 Task: Add Enzymedica Apple Cider Vinegar Gummies to the cart.
Action: Mouse moved to (330, 156)
Screenshot: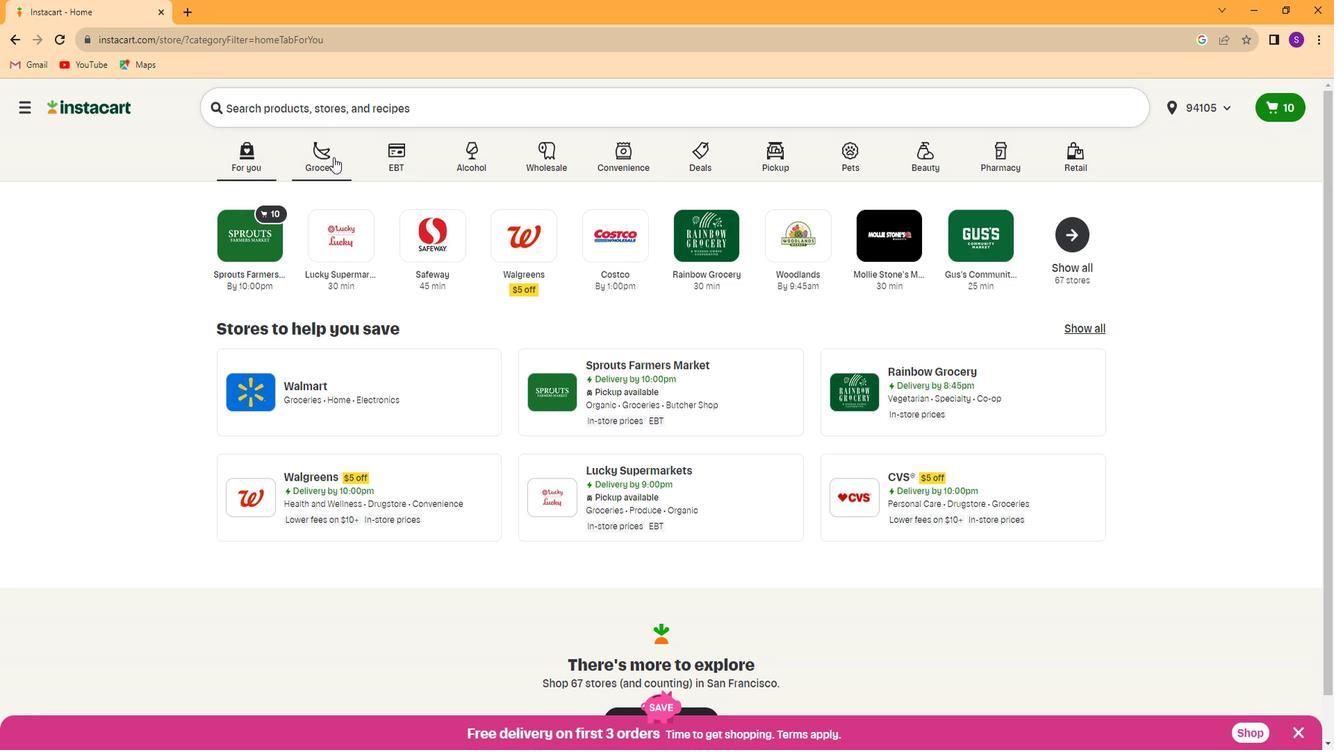 
Action: Mouse pressed left at (330, 156)
Screenshot: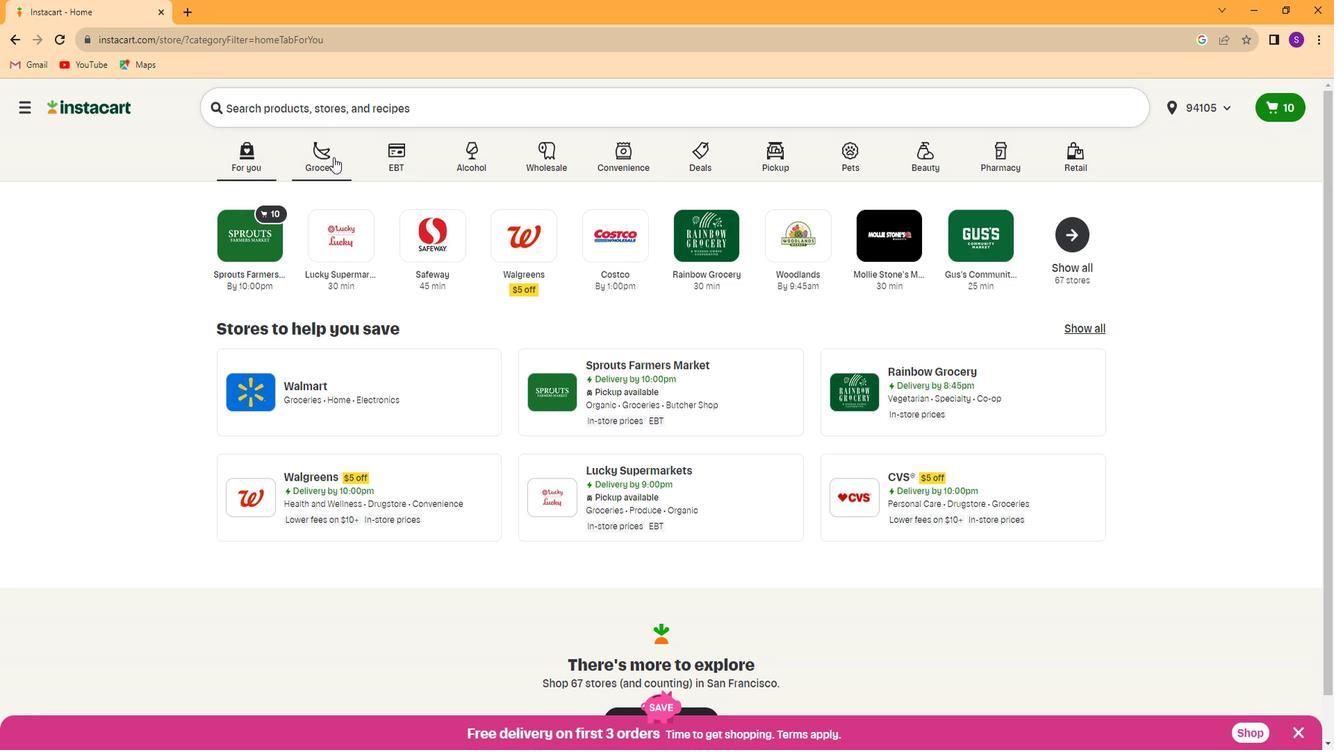 
Action: Mouse moved to (1050, 244)
Screenshot: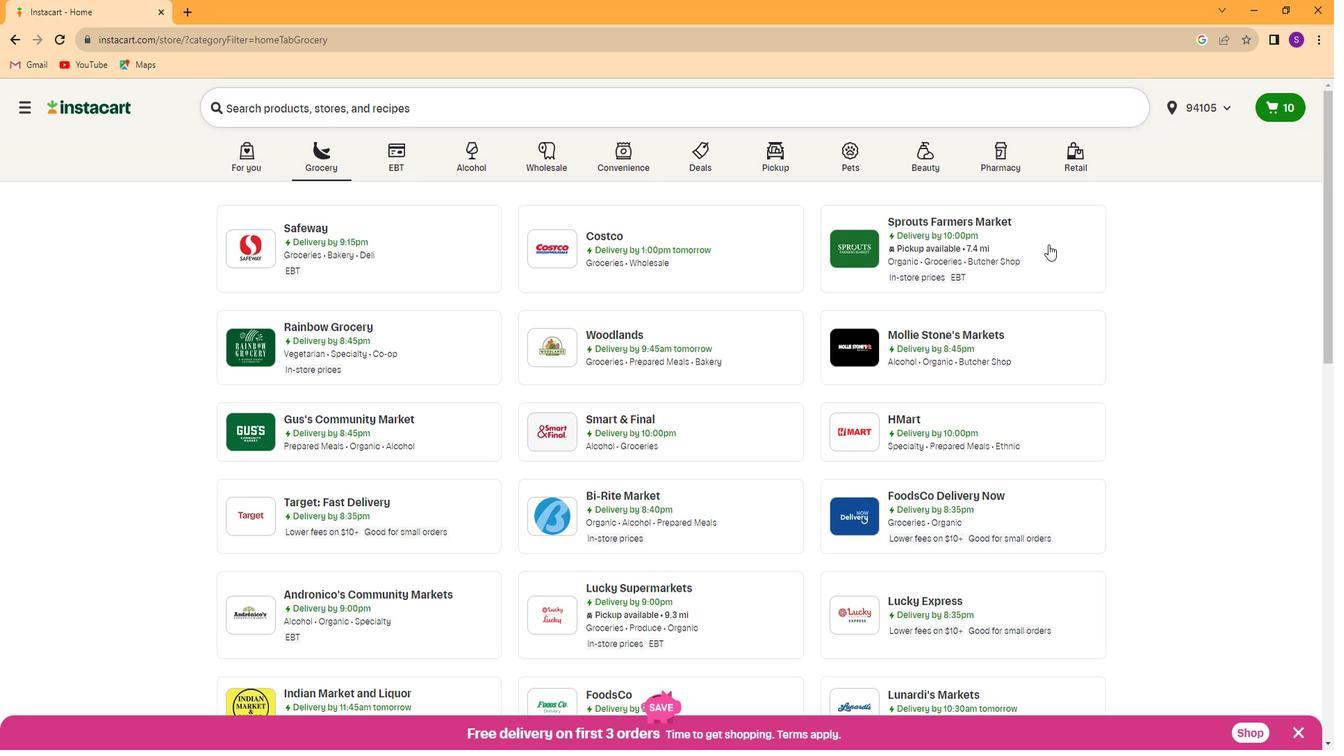 
Action: Mouse pressed left at (1050, 244)
Screenshot: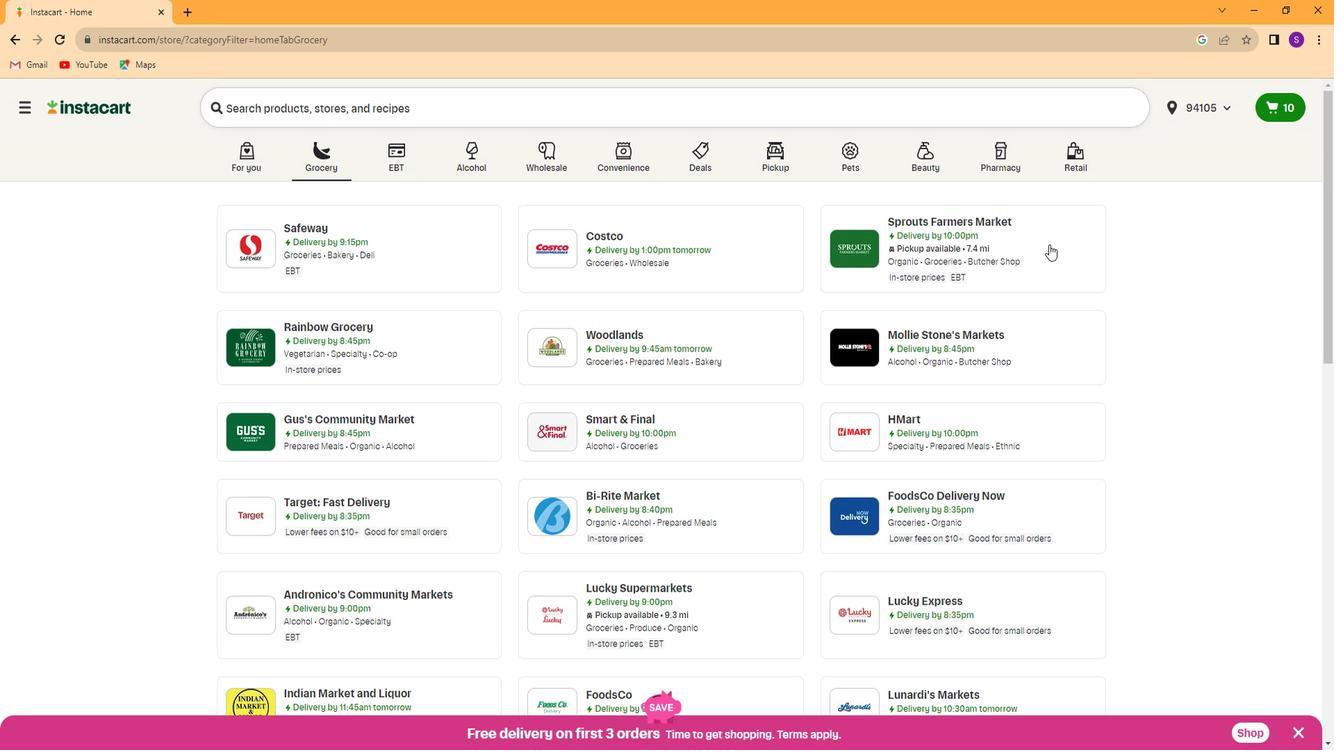 
Action: Mouse moved to (96, 499)
Screenshot: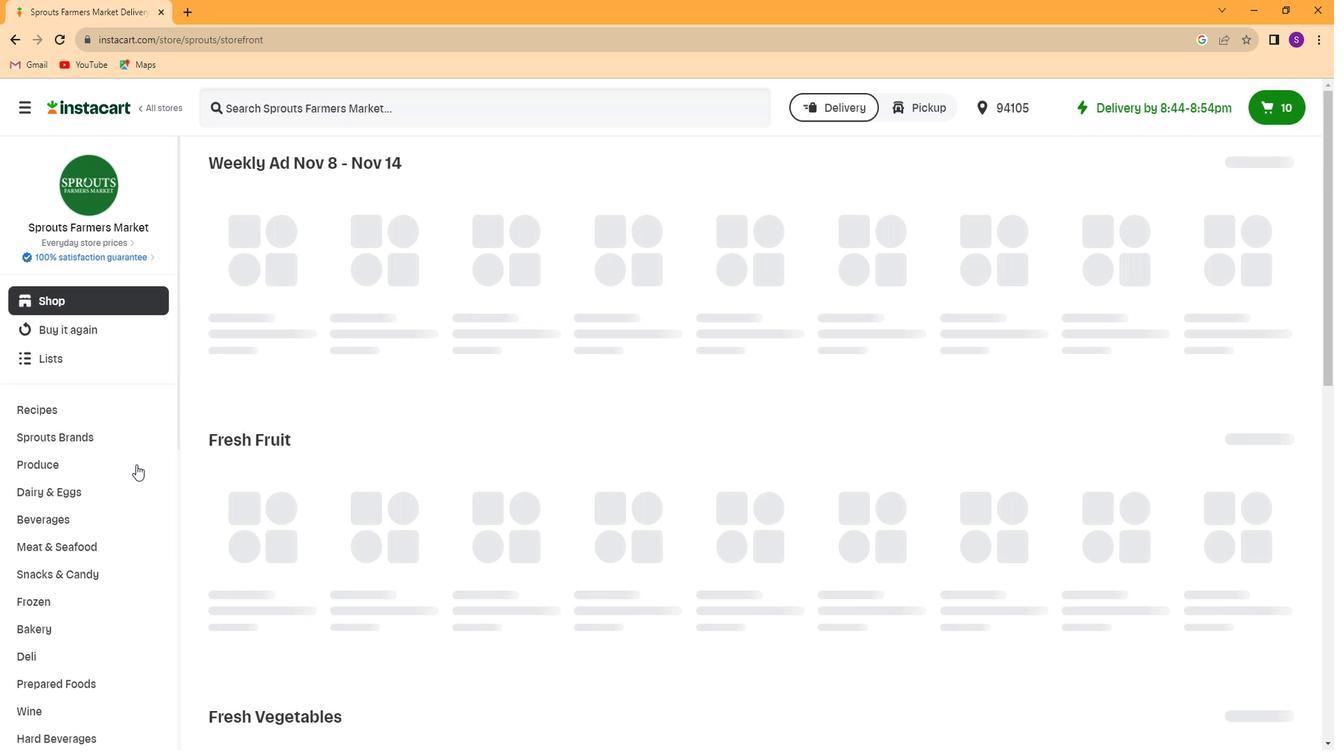 
Action: Mouse scrolled (96, 499) with delta (0, 0)
Screenshot: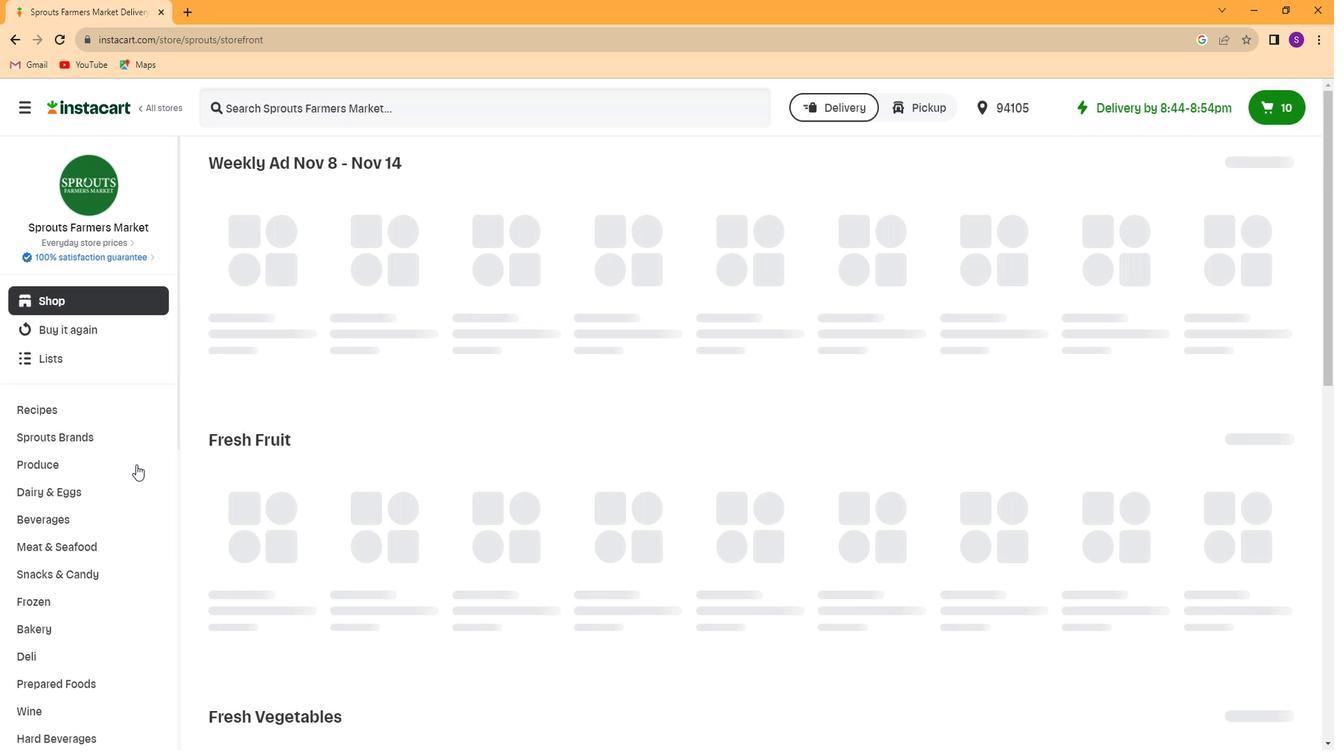 
Action: Mouse moved to (87, 506)
Screenshot: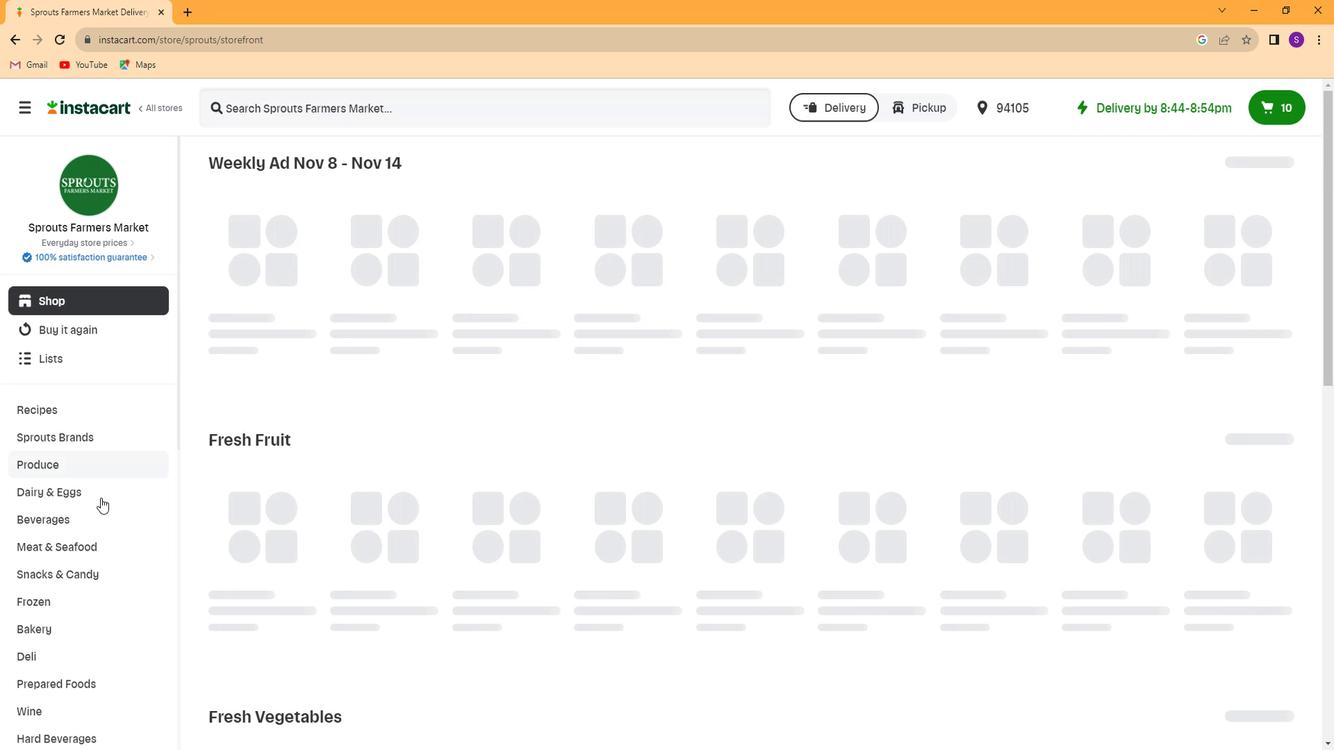 
Action: Mouse scrolled (87, 505) with delta (0, 0)
Screenshot: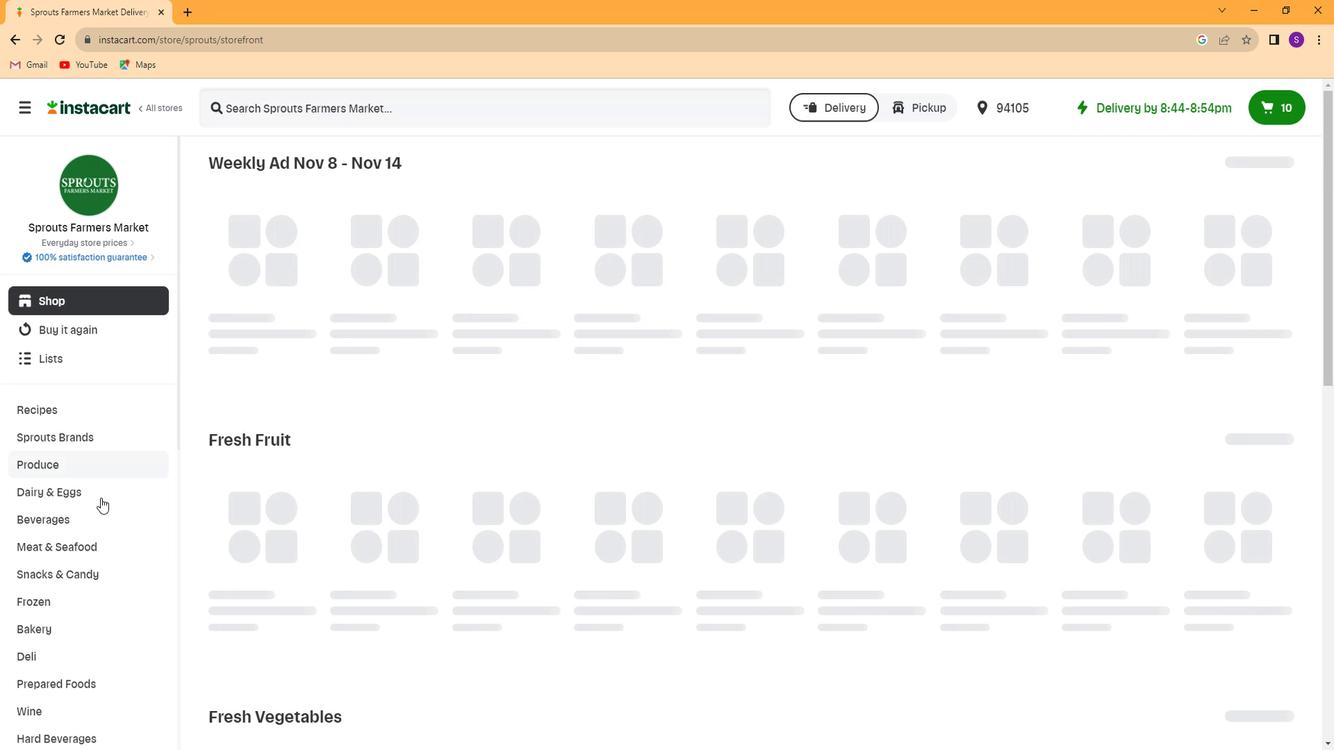 
Action: Mouse moved to (80, 514)
Screenshot: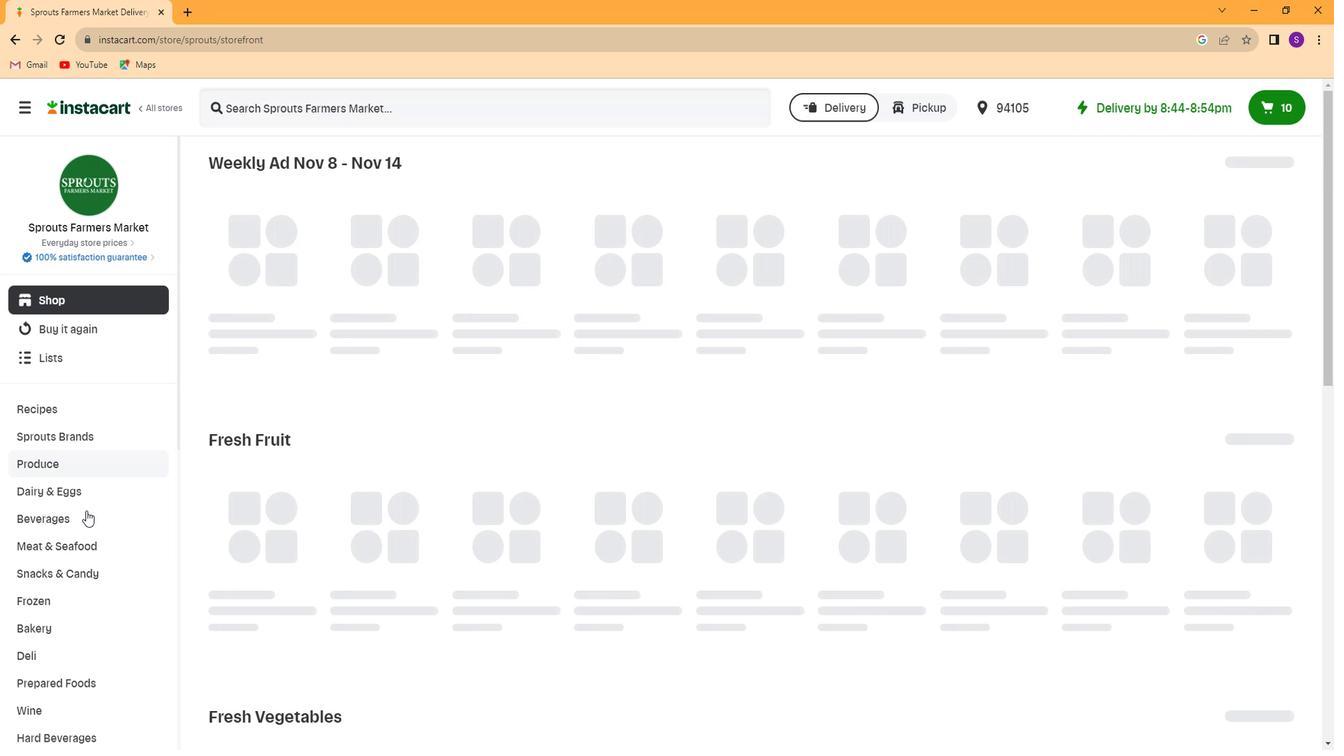 
Action: Mouse scrolled (80, 513) with delta (0, 0)
Screenshot: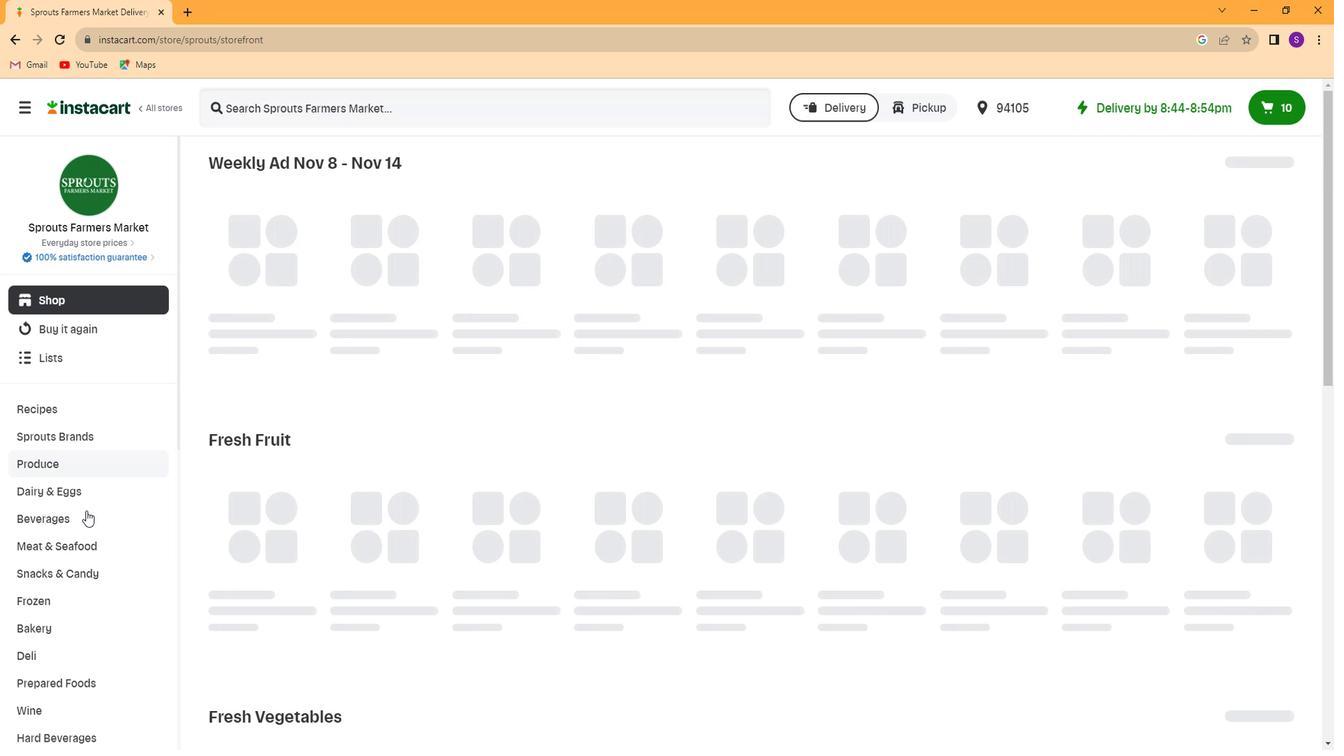 
Action: Mouse moved to (80, 515)
Screenshot: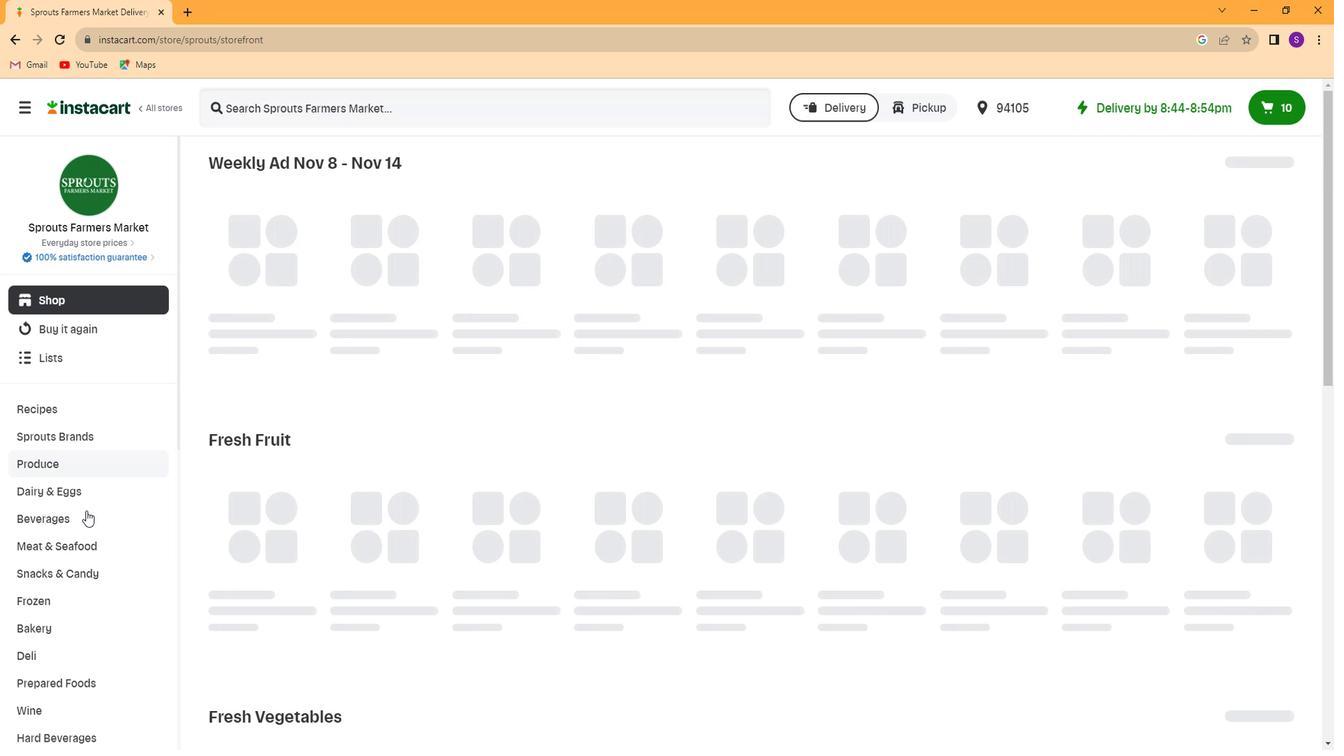 
Action: Mouse scrolled (80, 514) with delta (0, 0)
Screenshot: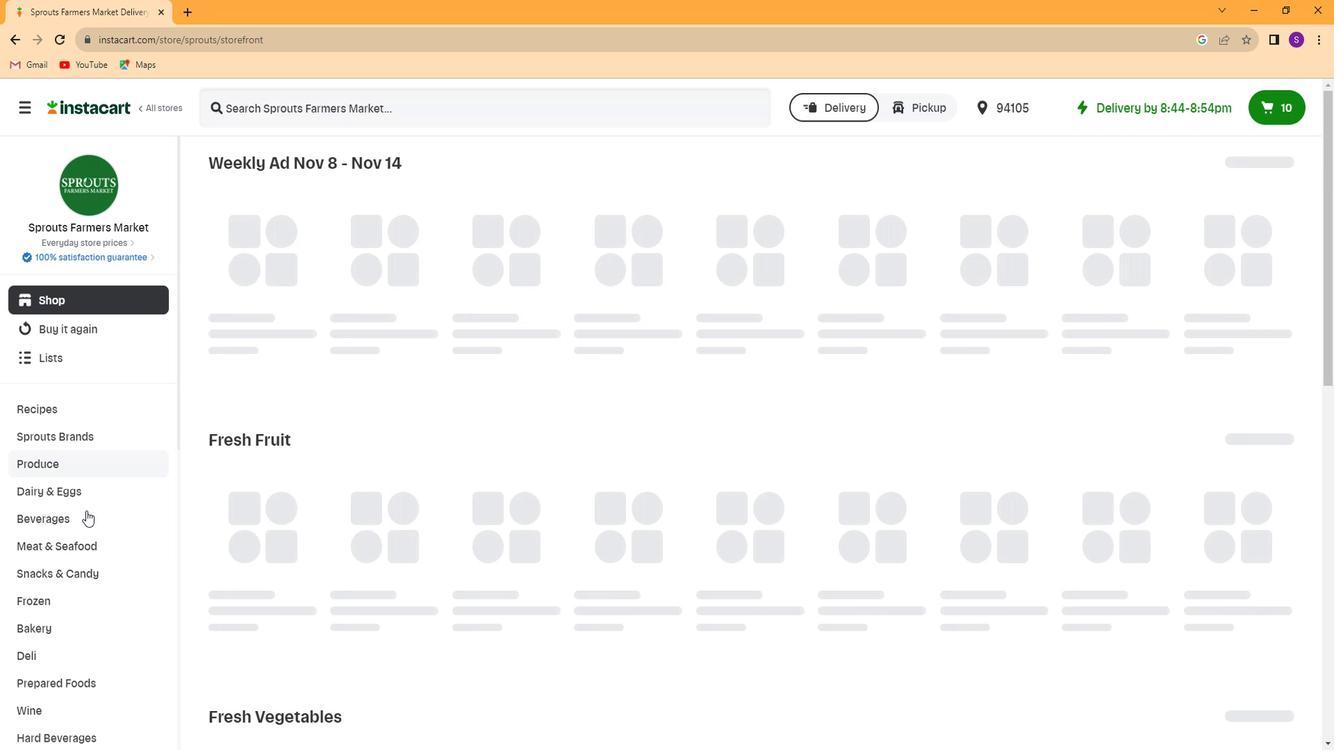 
Action: Mouse scrolled (80, 514) with delta (0, 0)
Screenshot: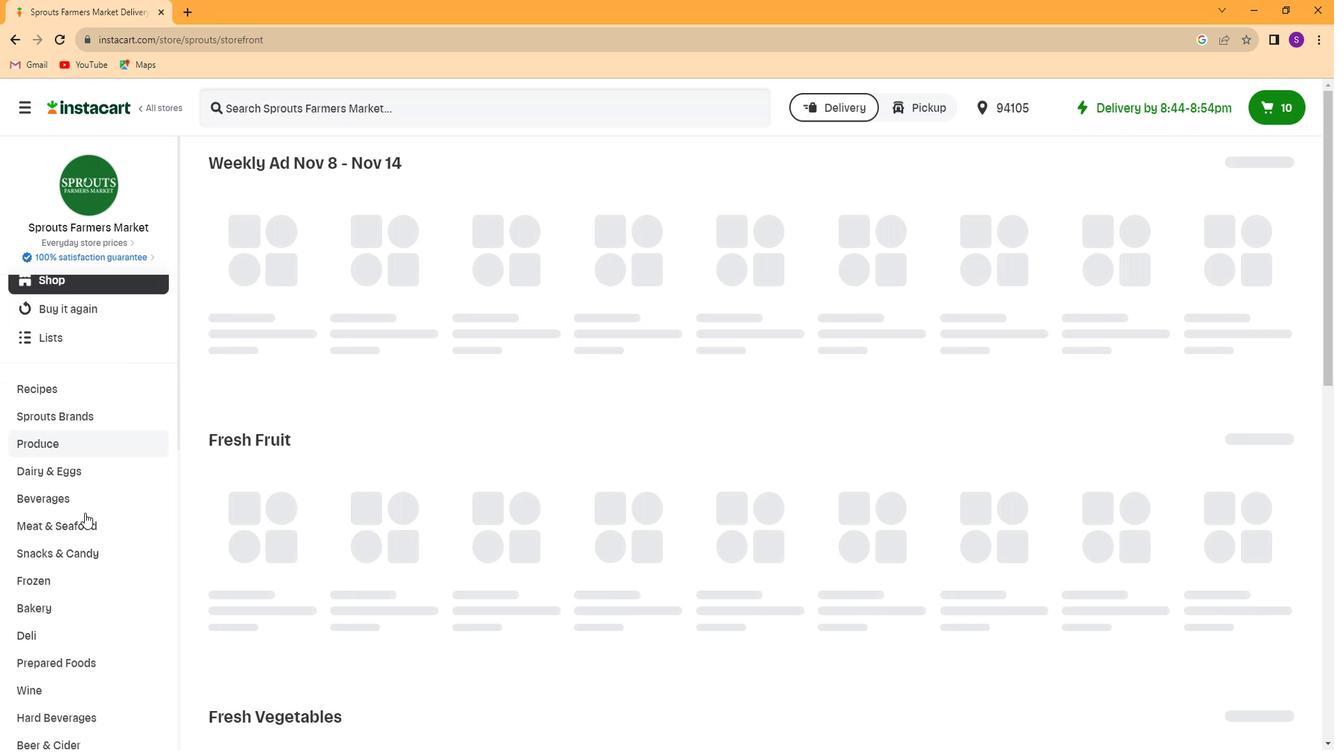
Action: Mouse scrolled (80, 514) with delta (0, 0)
Screenshot: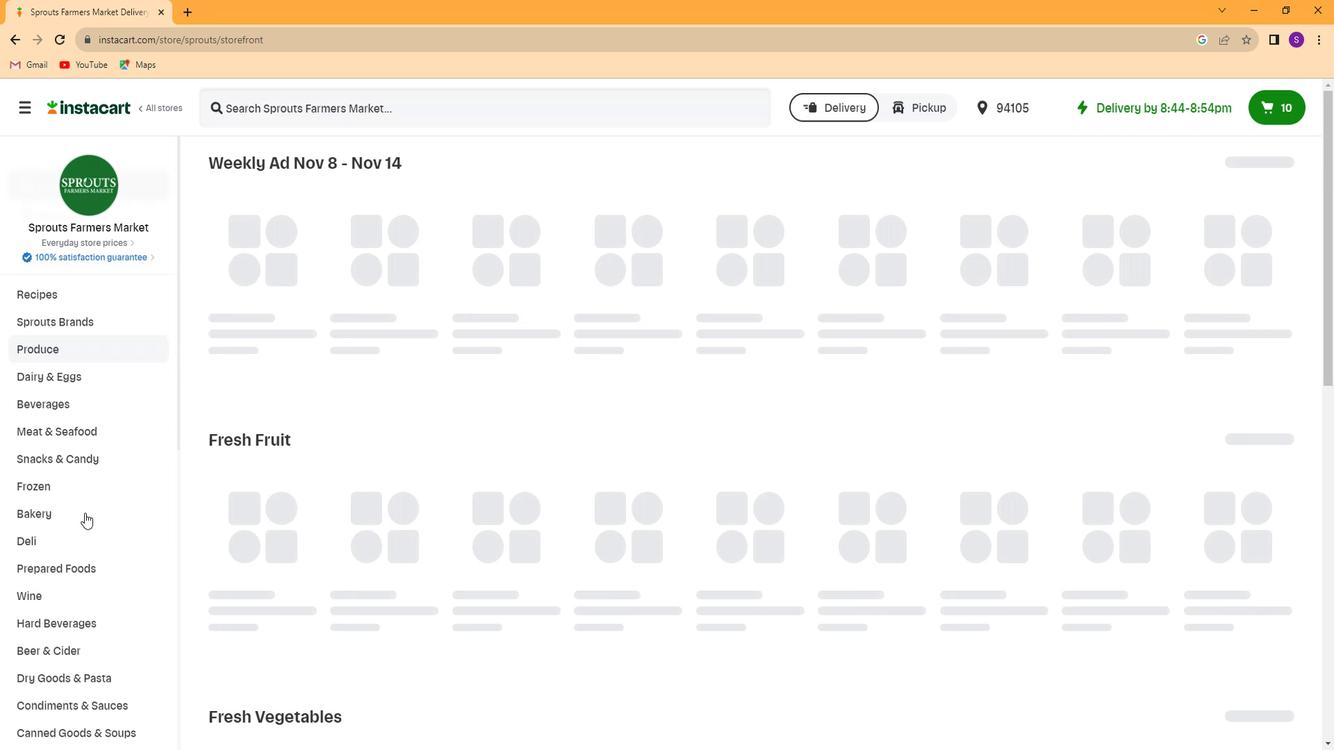 
Action: Mouse scrolled (80, 514) with delta (0, 0)
Screenshot: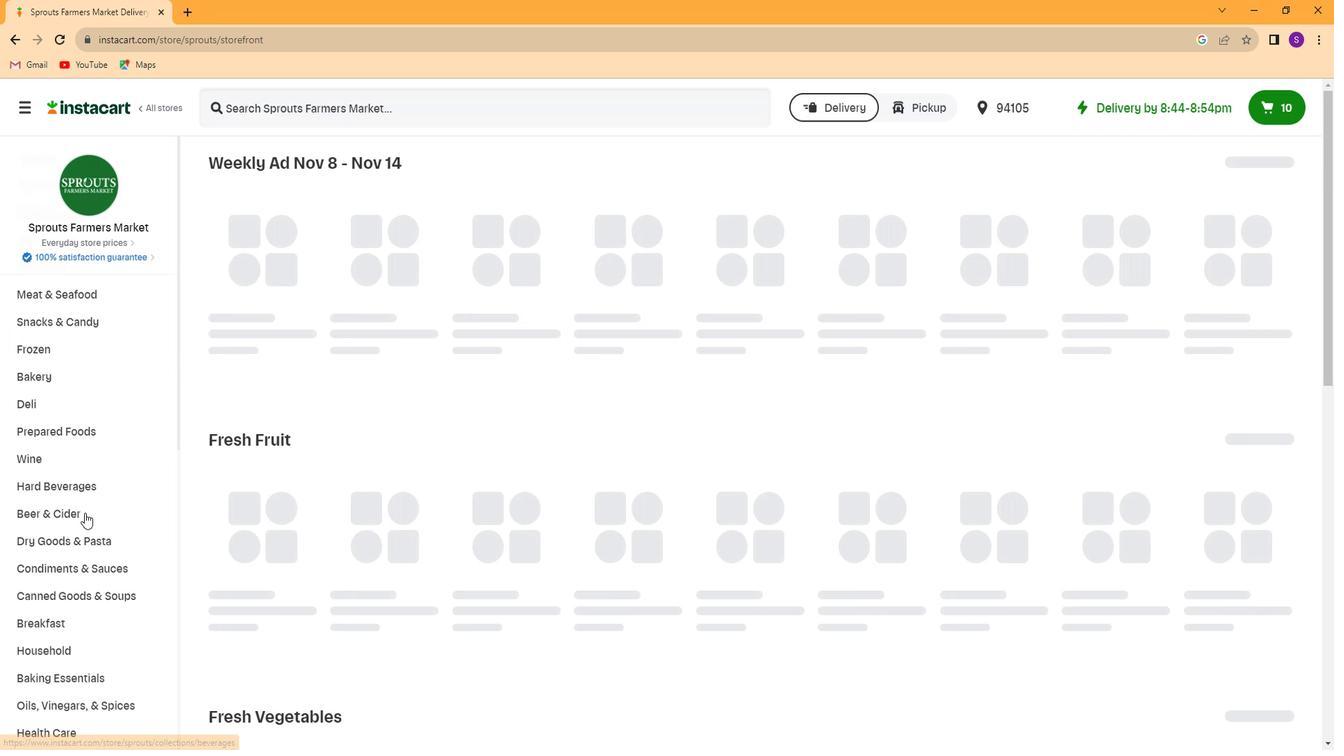 
Action: Mouse moved to (79, 519)
Screenshot: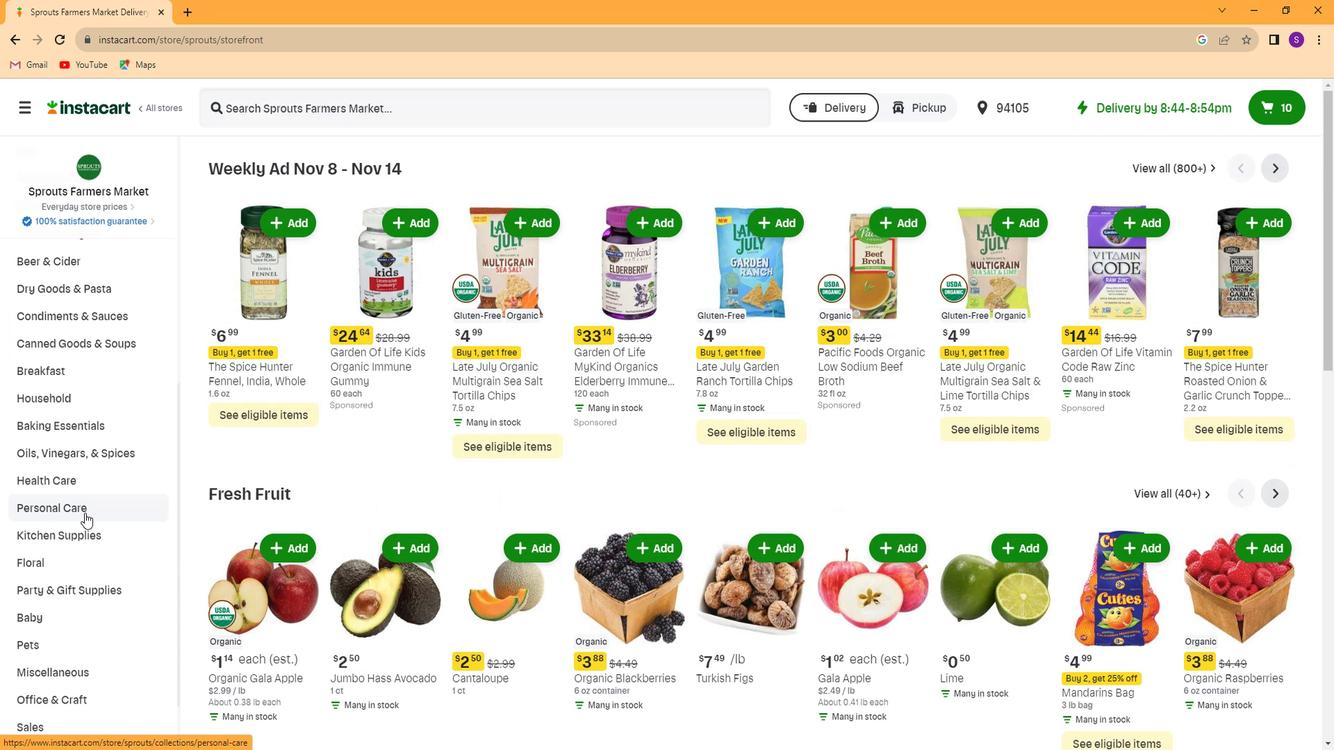 
Action: Mouse scrolled (79, 519) with delta (0, 0)
Screenshot: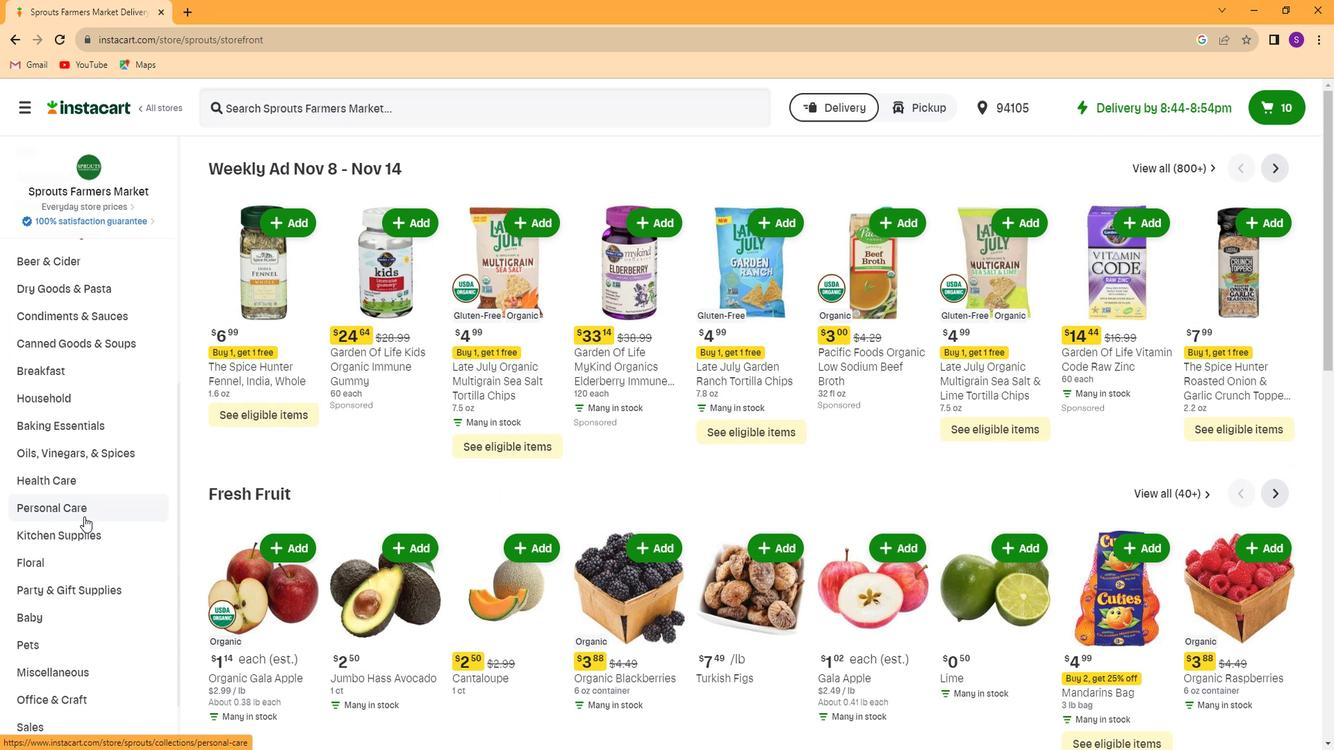 
Action: Mouse scrolled (79, 519) with delta (0, 0)
Screenshot: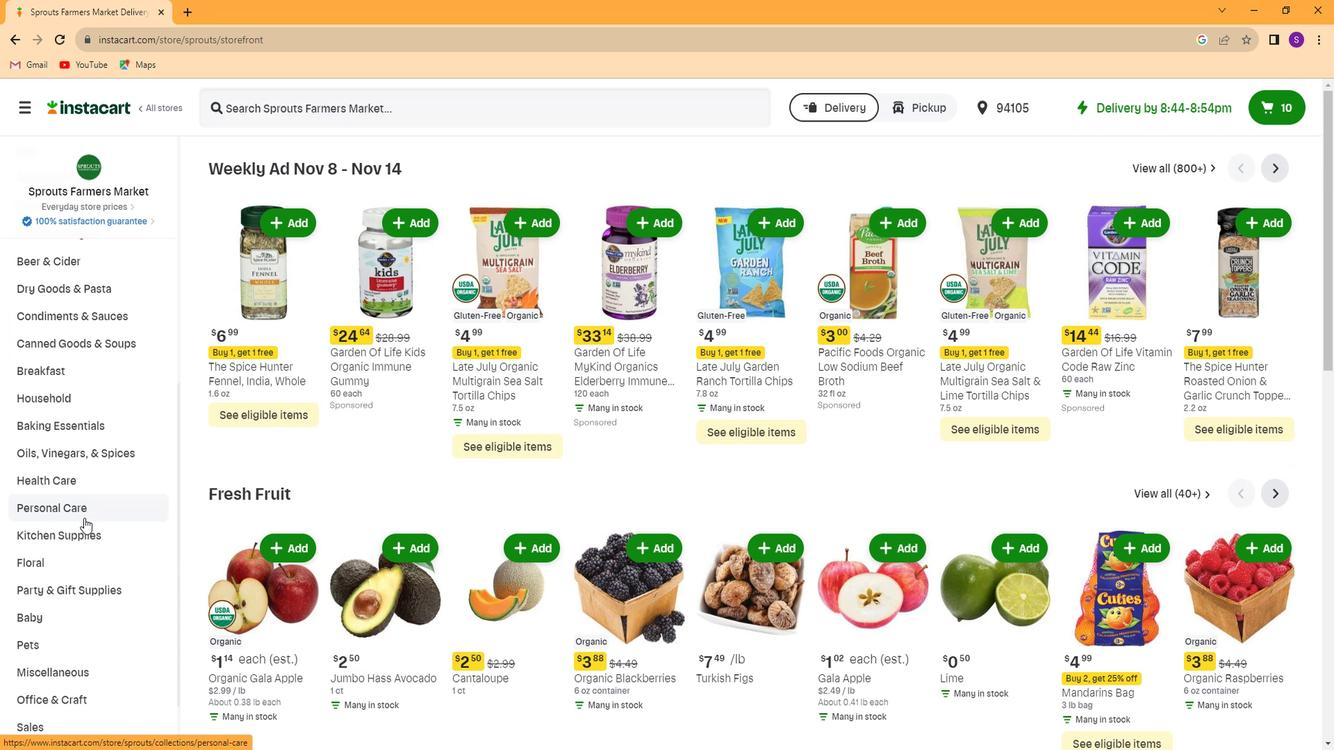 
Action: Mouse scrolled (79, 519) with delta (0, 0)
Screenshot: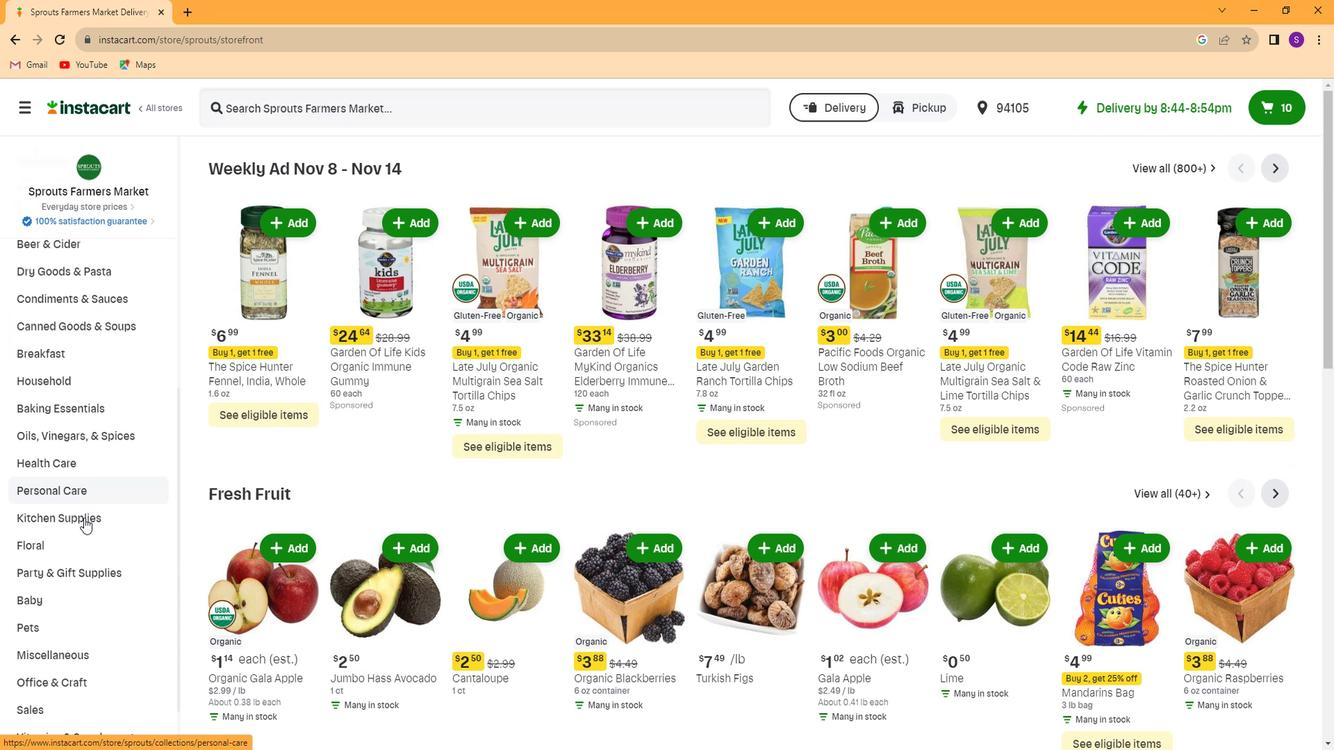 
Action: Mouse scrolled (79, 519) with delta (0, 0)
Screenshot: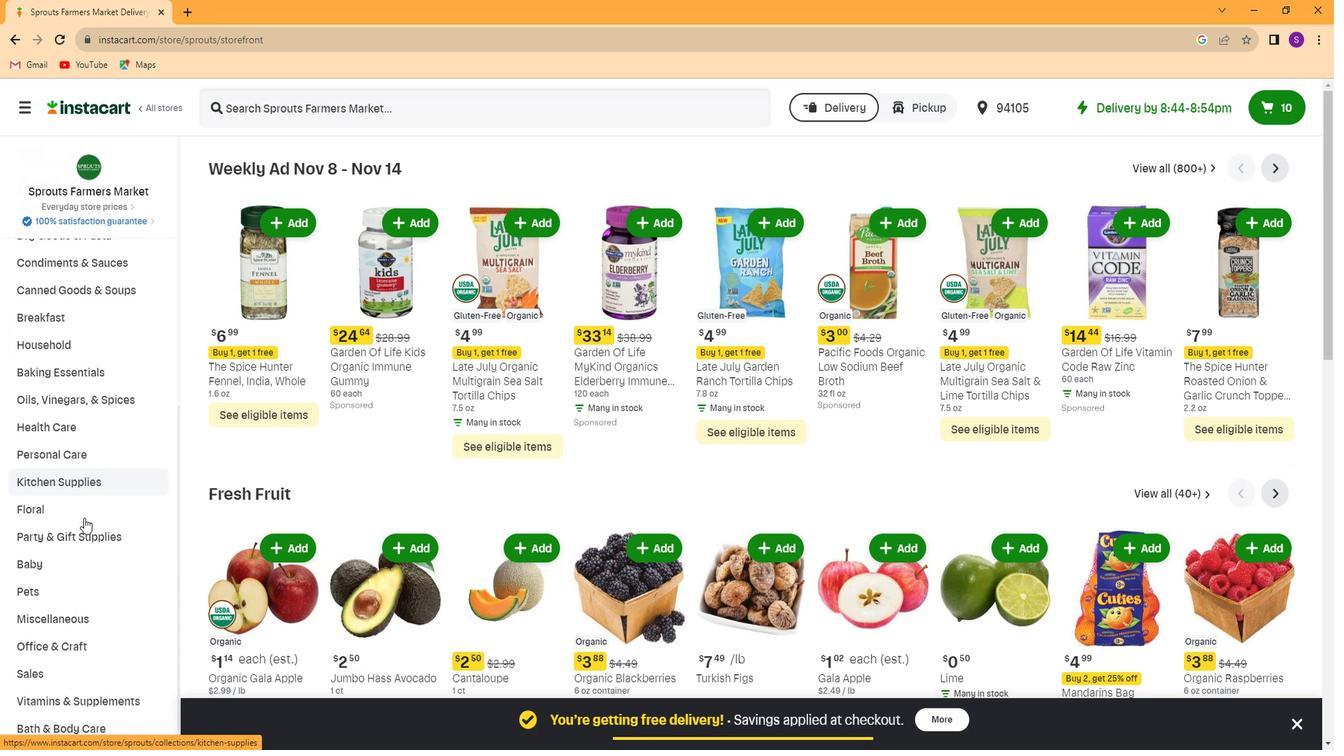 
Action: Mouse moved to (98, 672)
Screenshot: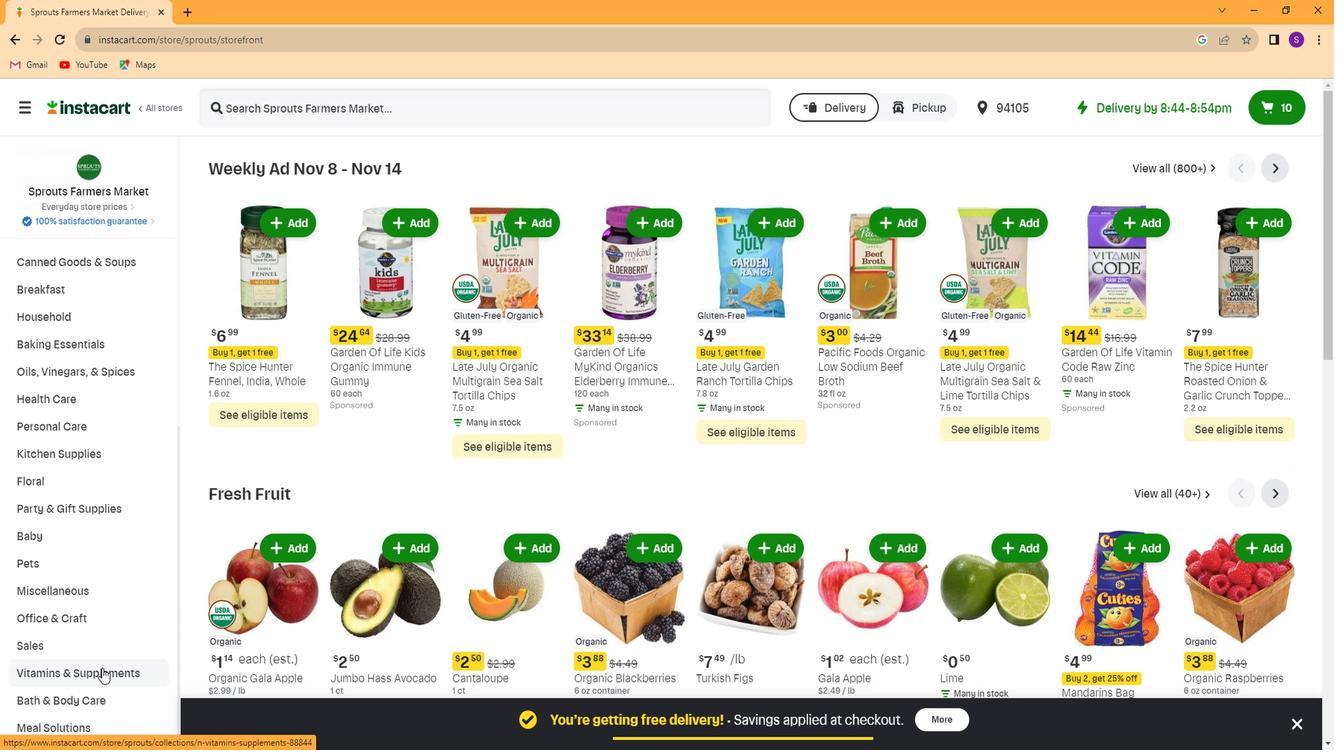 
Action: Mouse pressed left at (98, 672)
Screenshot: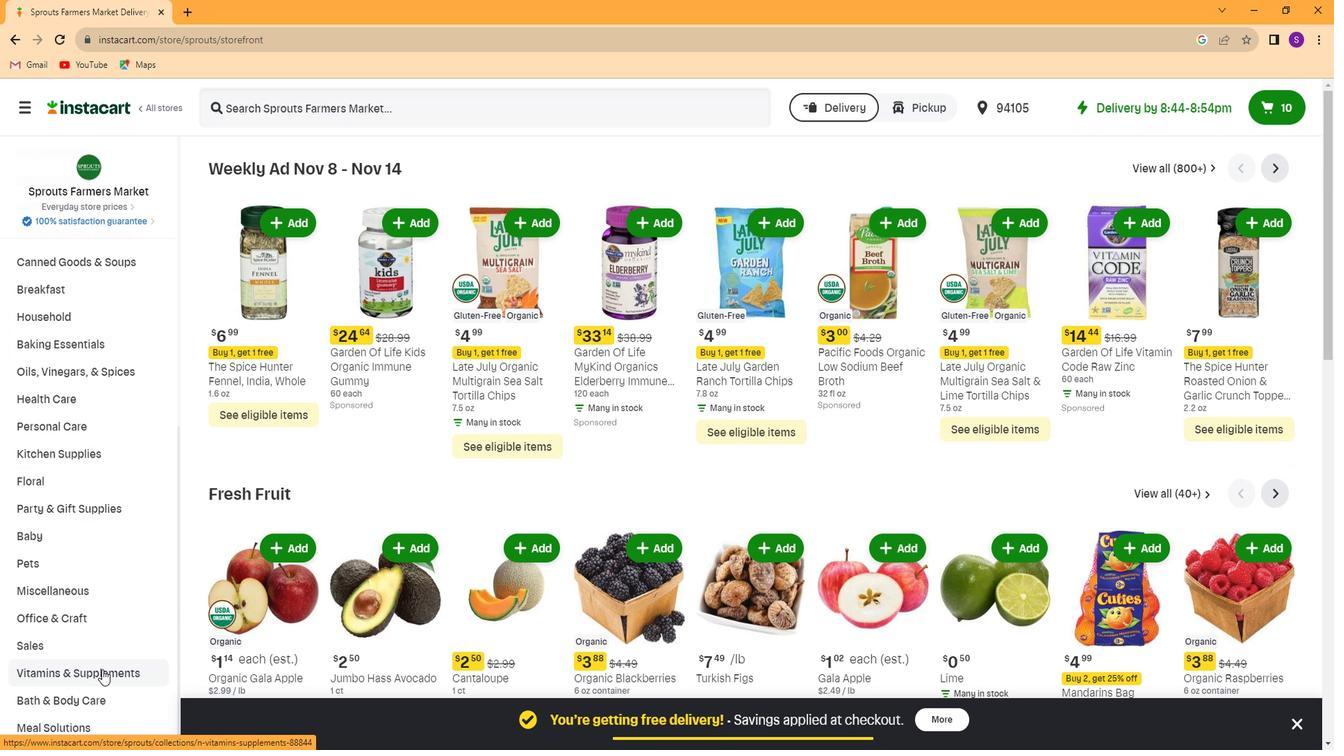 
Action: Mouse moved to (86, 633)
Screenshot: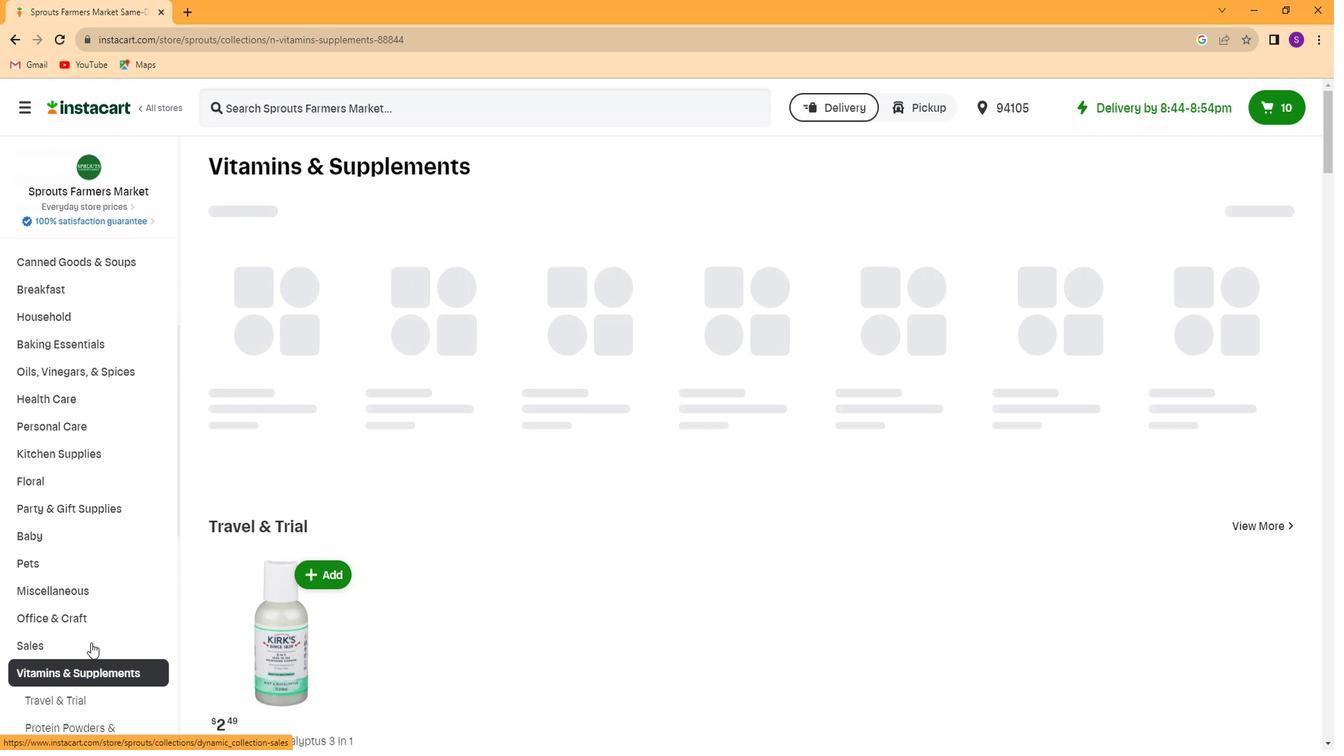 
Action: Mouse scrolled (86, 632) with delta (0, 0)
Screenshot: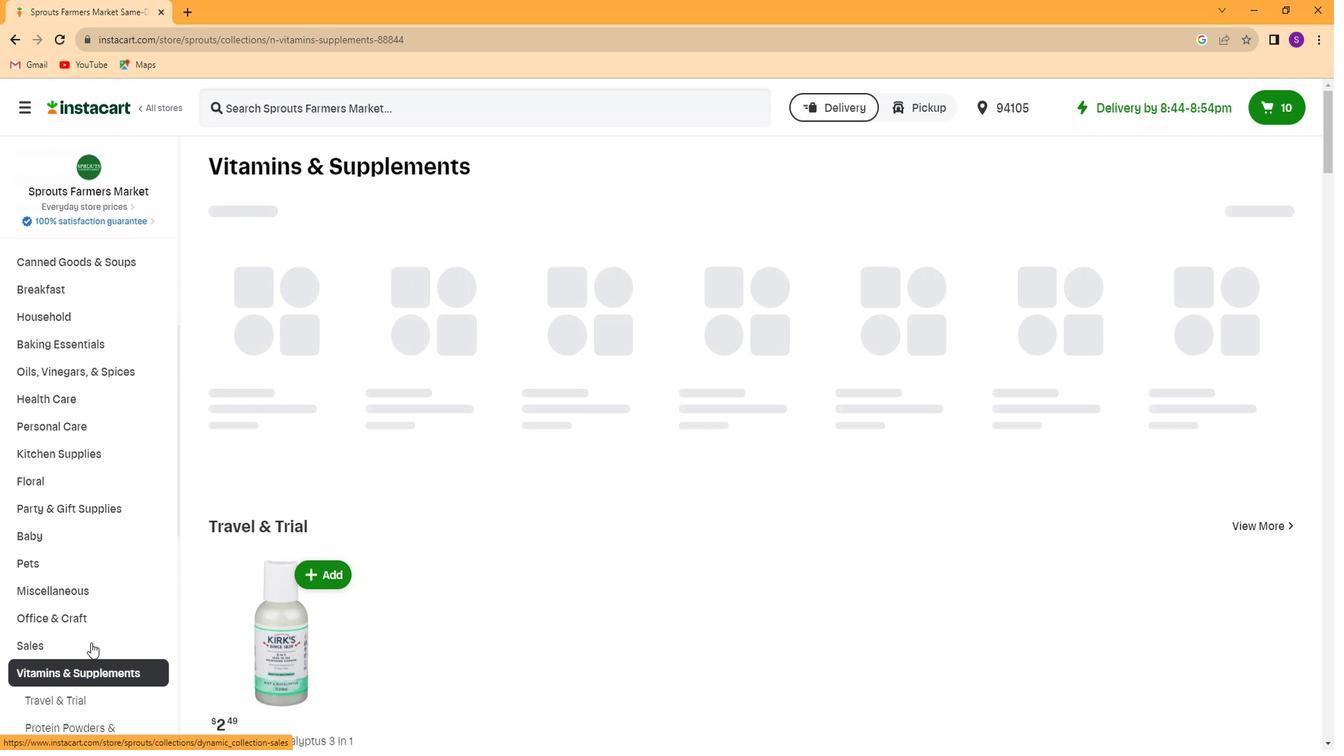 
Action: Mouse moved to (84, 618)
Screenshot: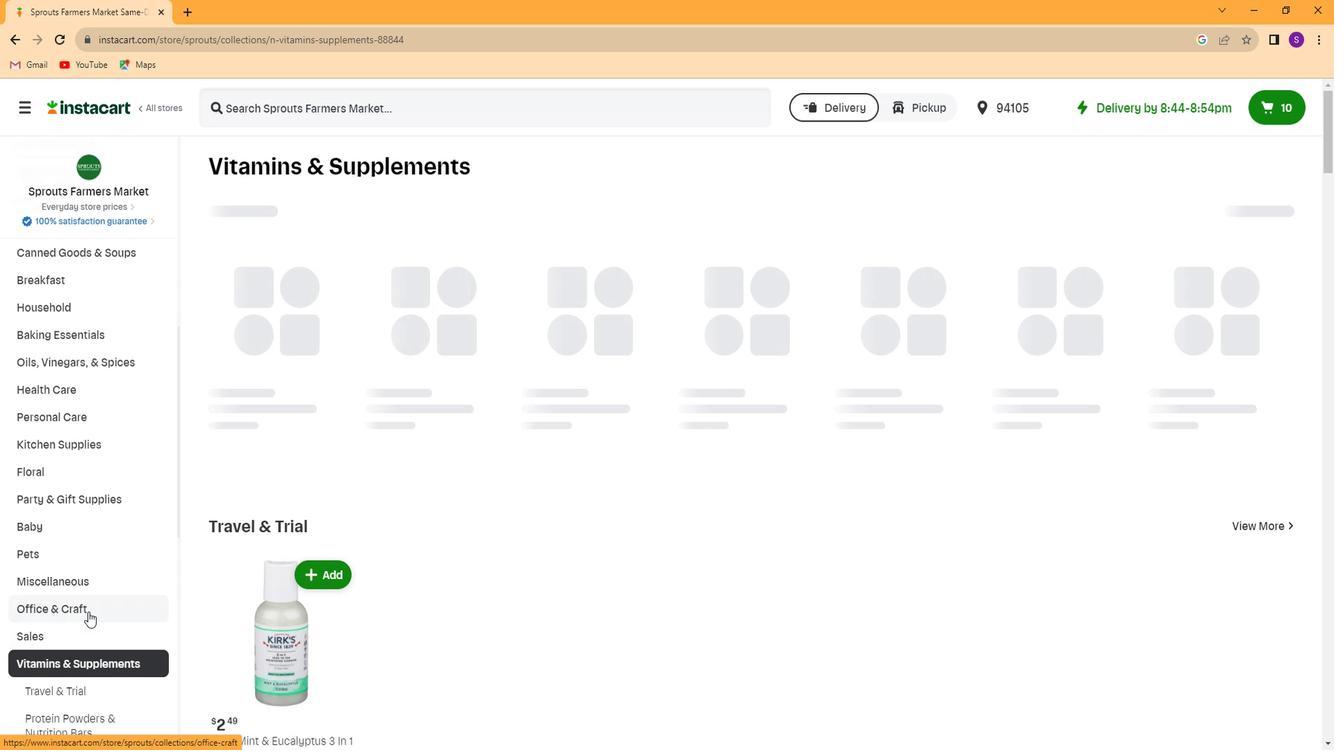 
Action: Mouse scrolled (84, 617) with delta (0, 0)
Screenshot: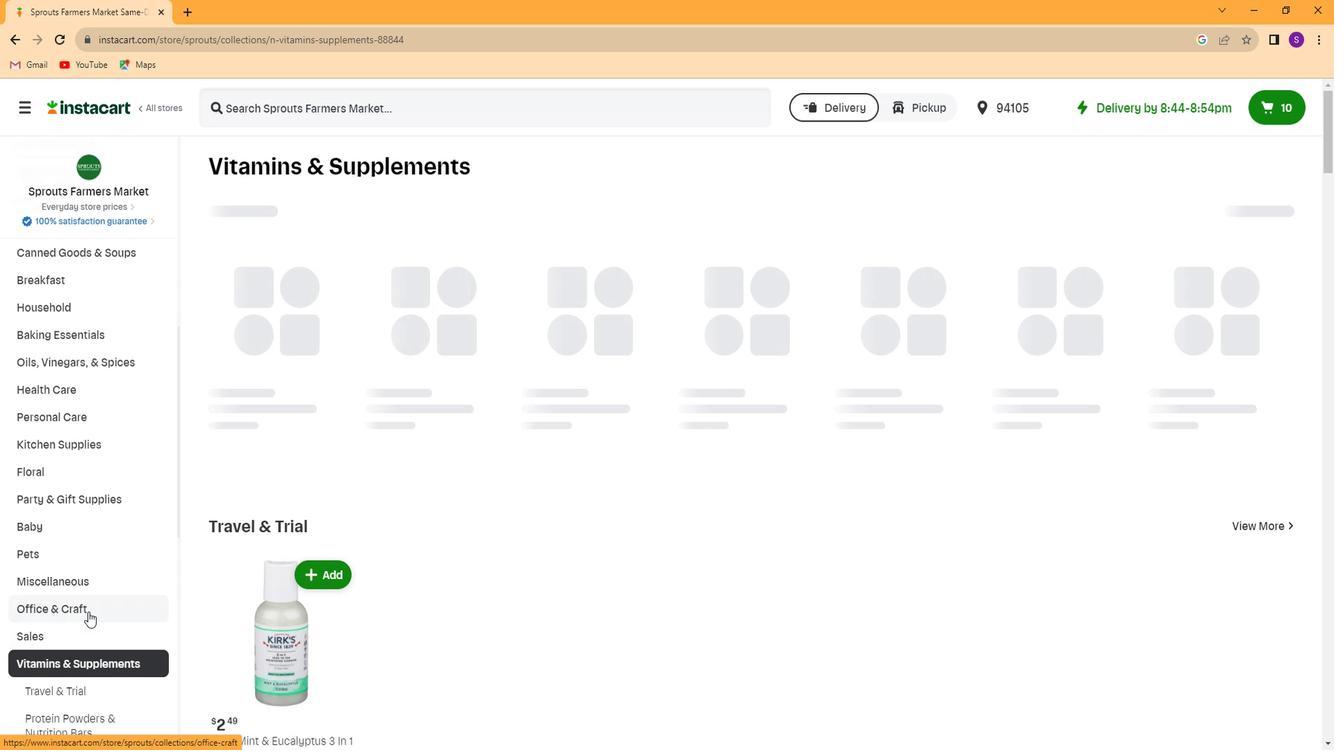 
Action: Mouse moved to (84, 606)
Screenshot: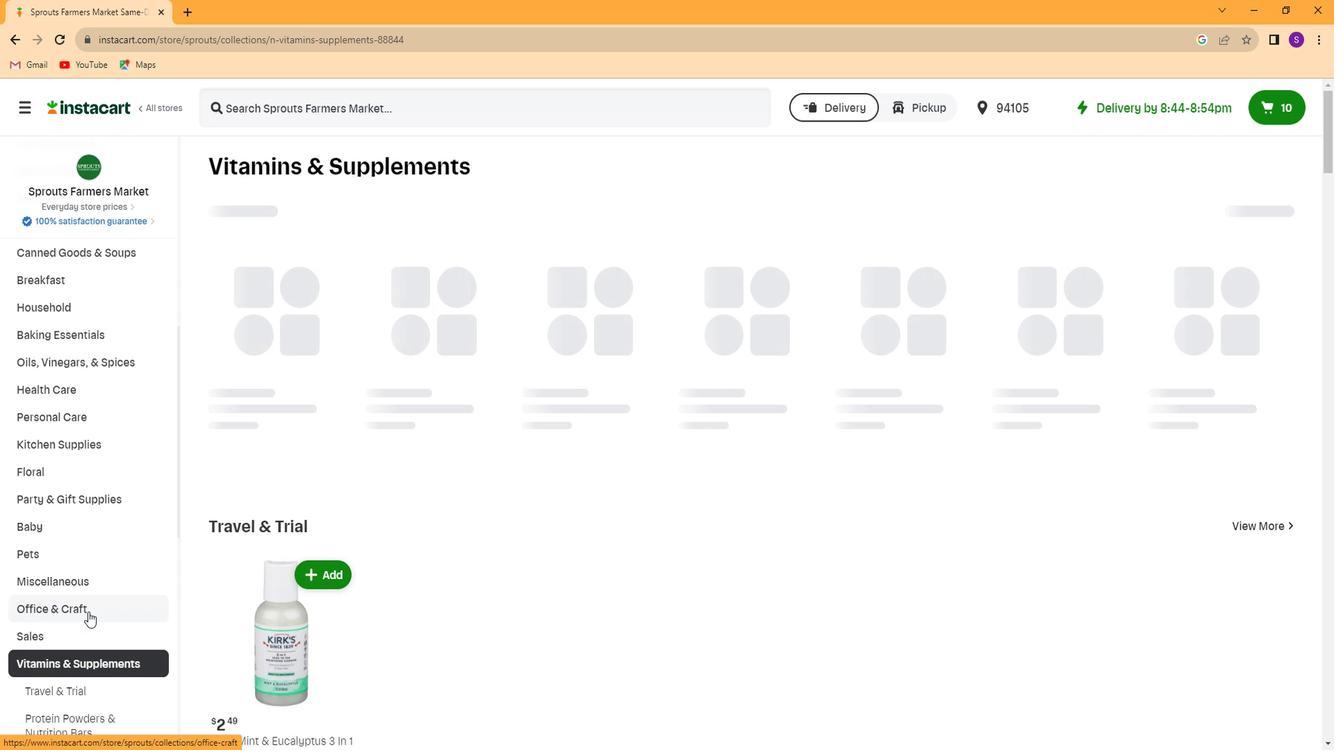 
Action: Mouse scrolled (84, 605) with delta (0, 0)
Screenshot: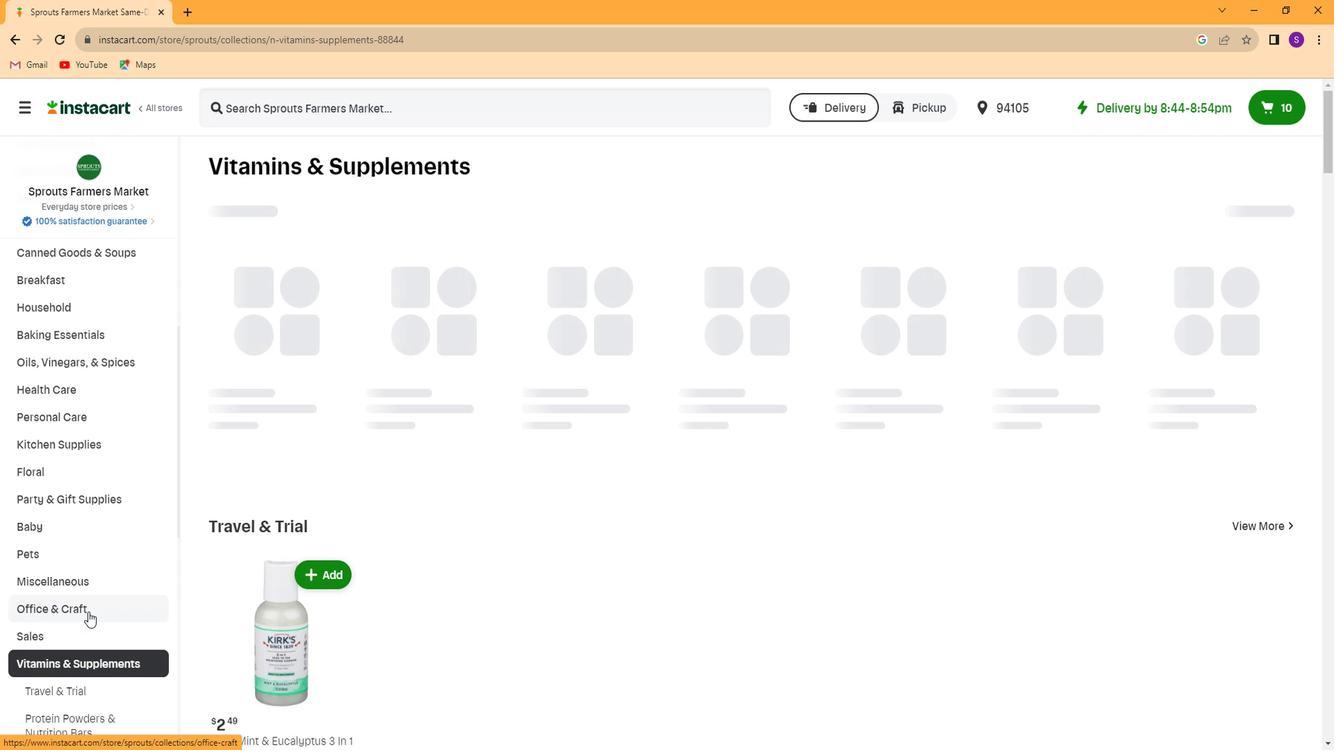 
Action: Mouse moved to (84, 603)
Screenshot: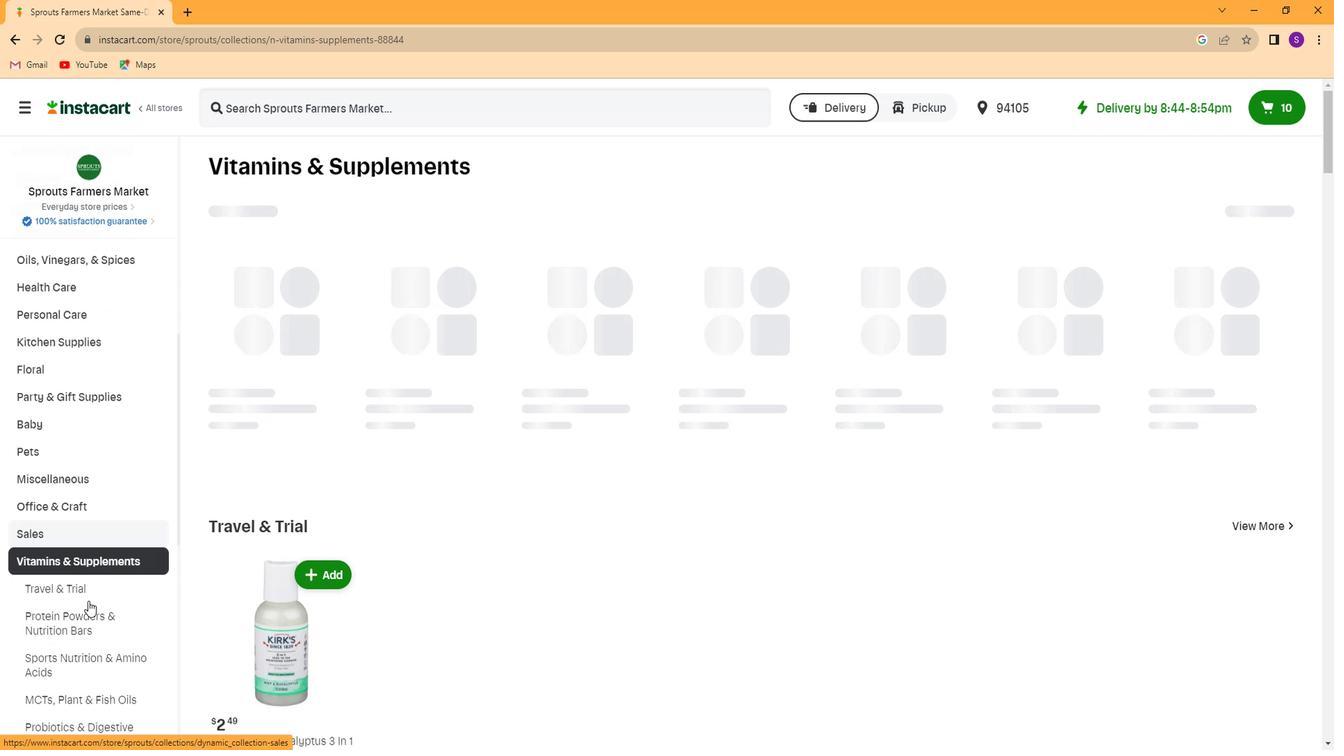 
Action: Mouse scrolled (84, 602) with delta (0, 0)
Screenshot: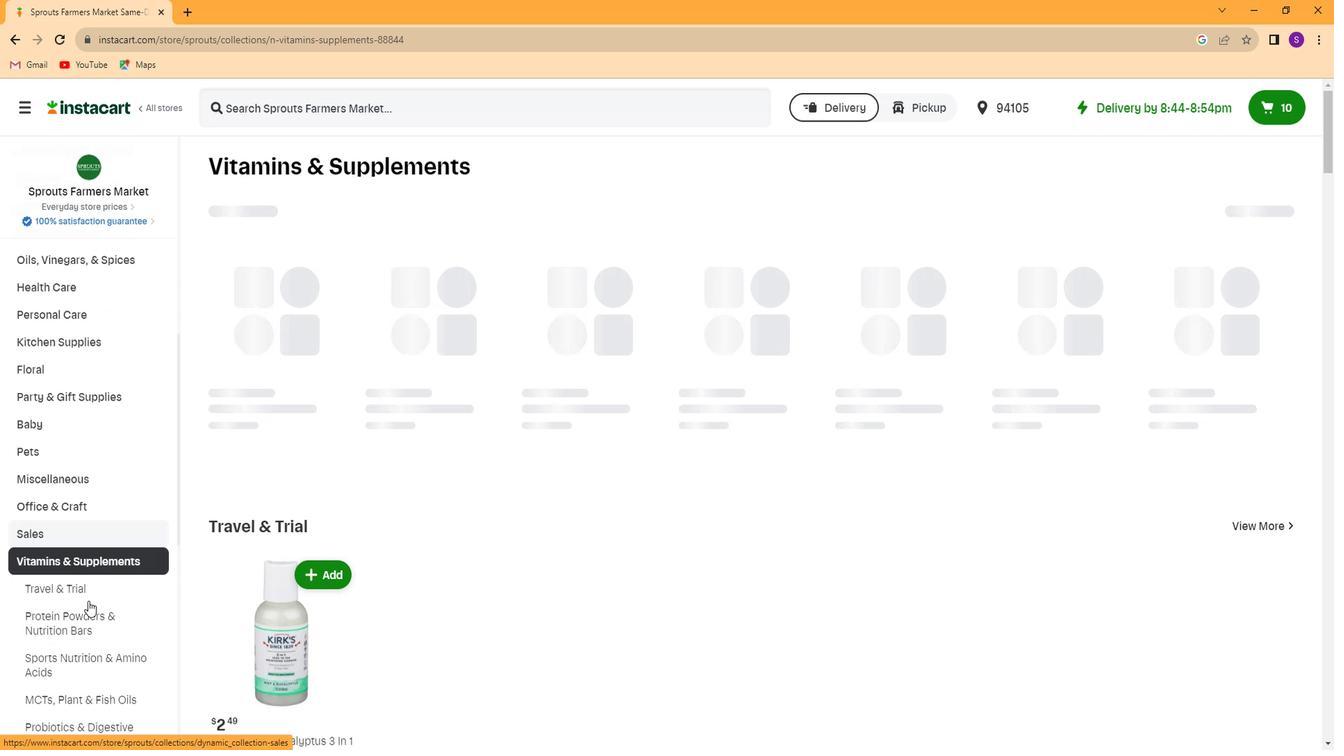 
Action: Mouse moved to (84, 599)
Screenshot: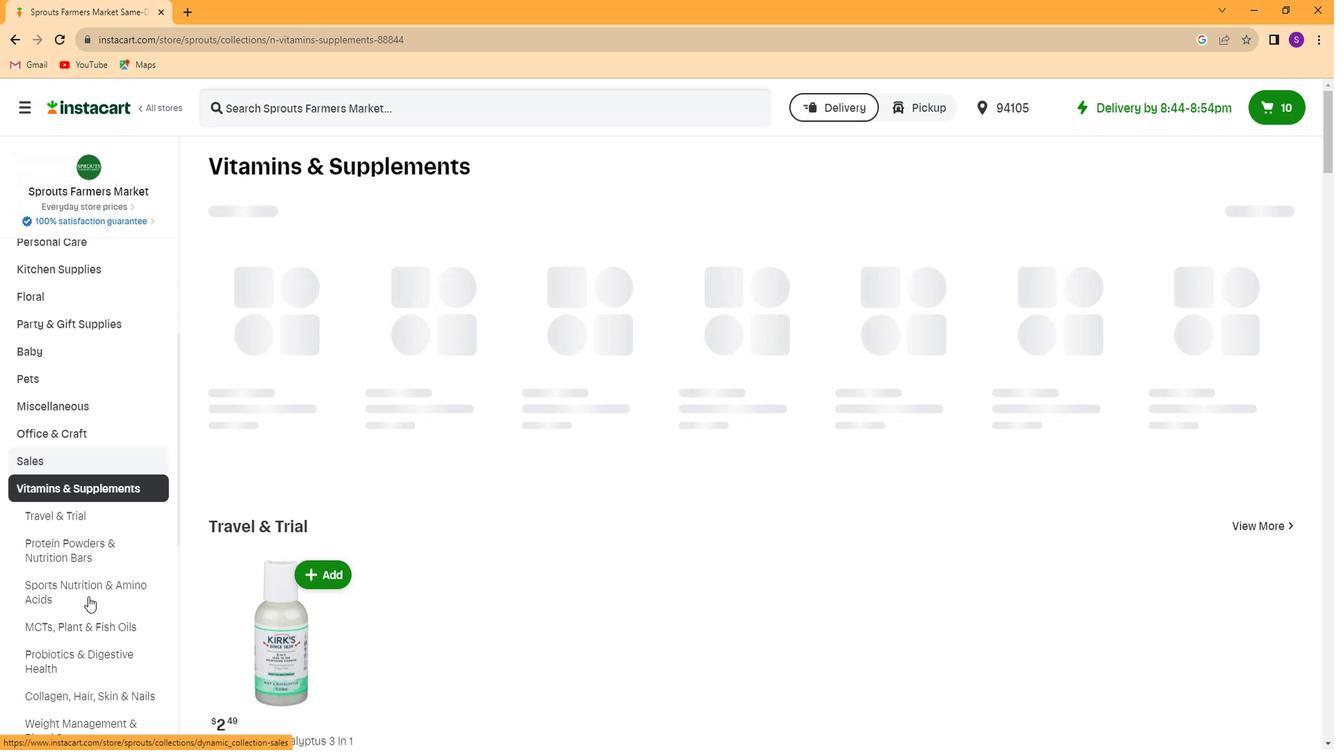 
Action: Mouse scrolled (84, 599) with delta (0, 0)
Screenshot: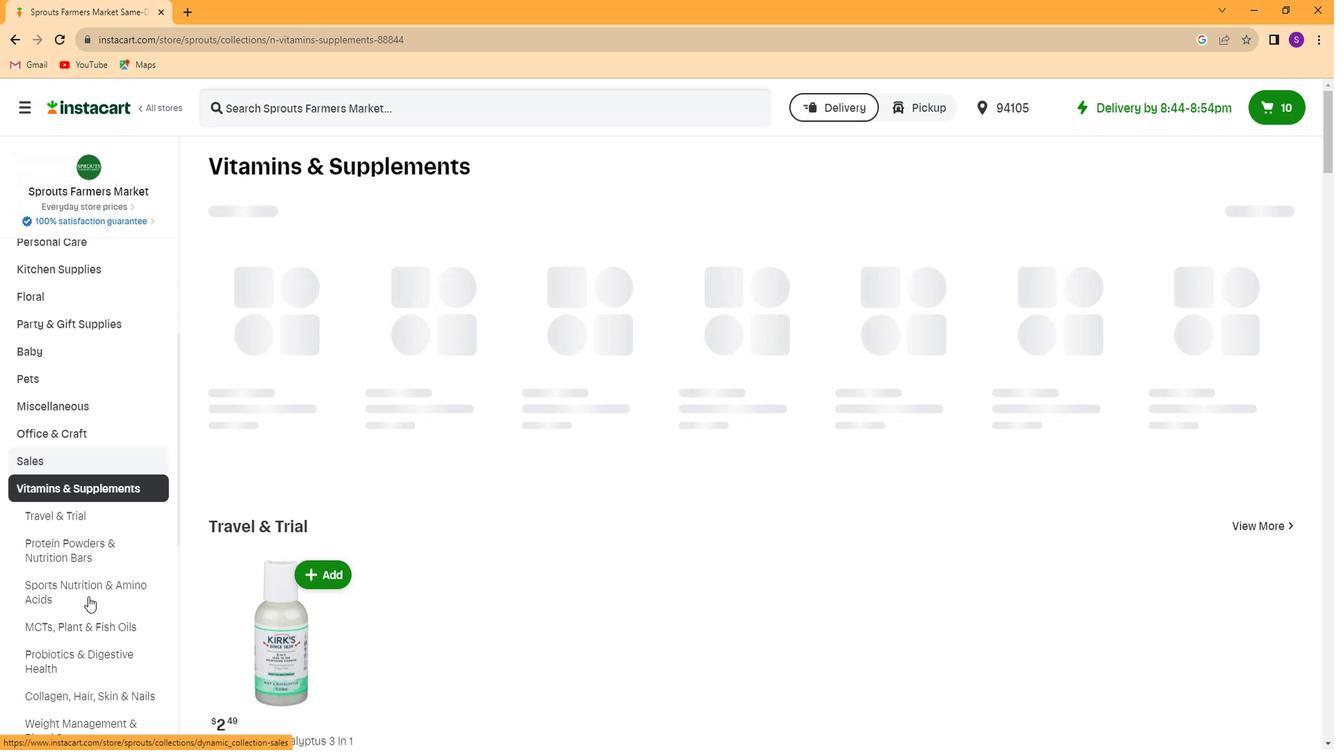 
Action: Mouse moved to (111, 548)
Screenshot: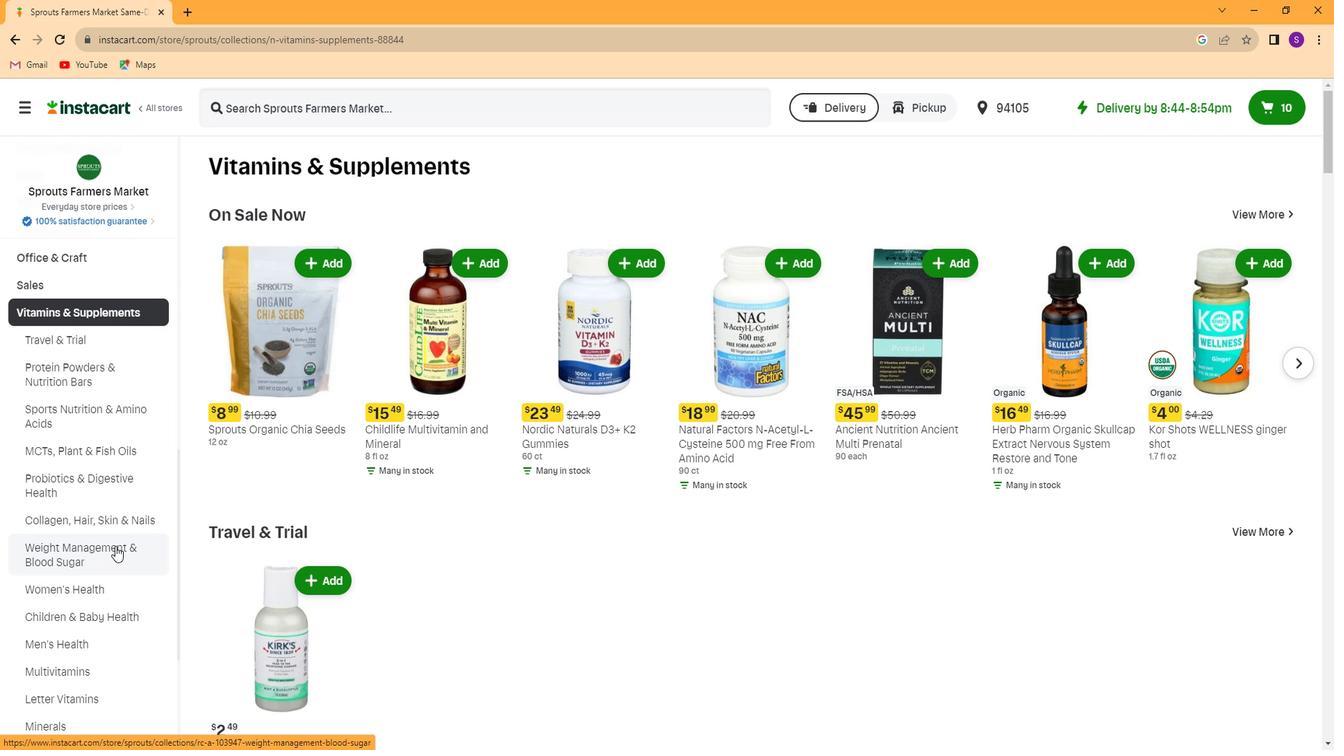
Action: Mouse pressed left at (111, 548)
Screenshot: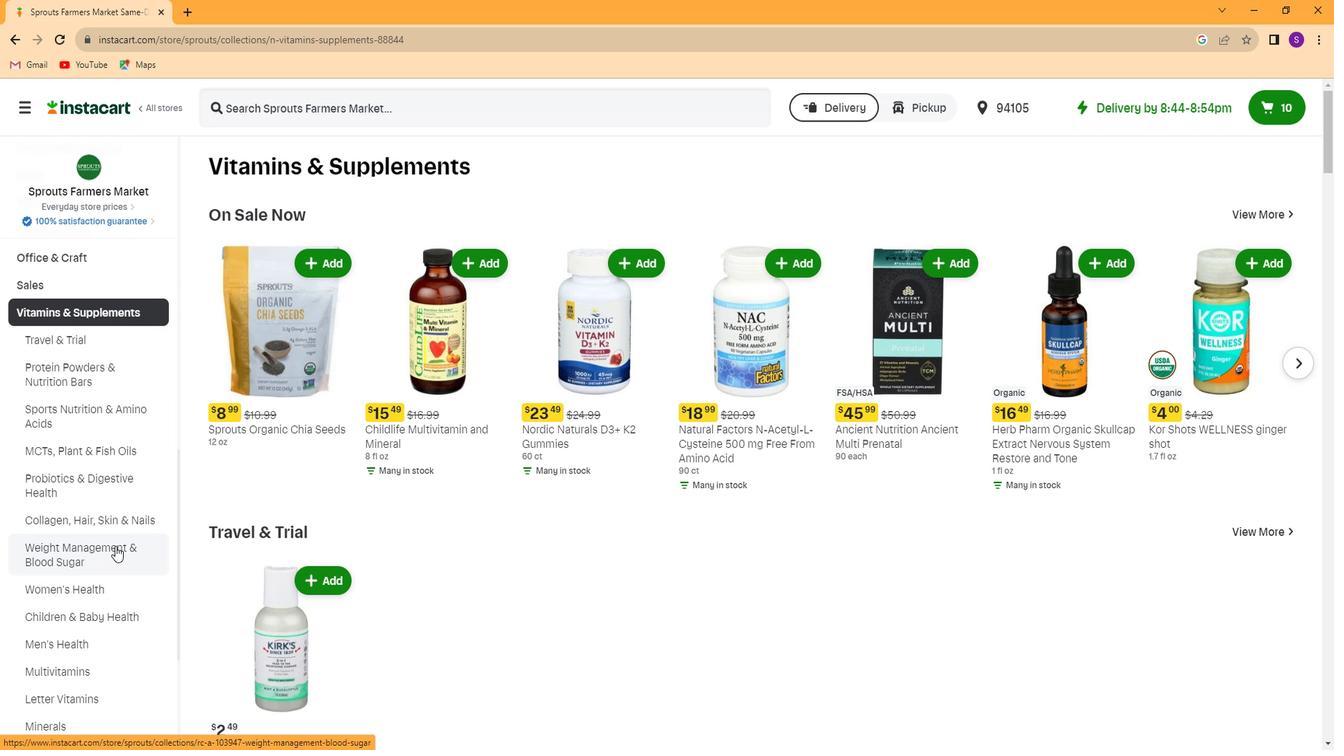 
Action: Mouse moved to (607, 108)
Screenshot: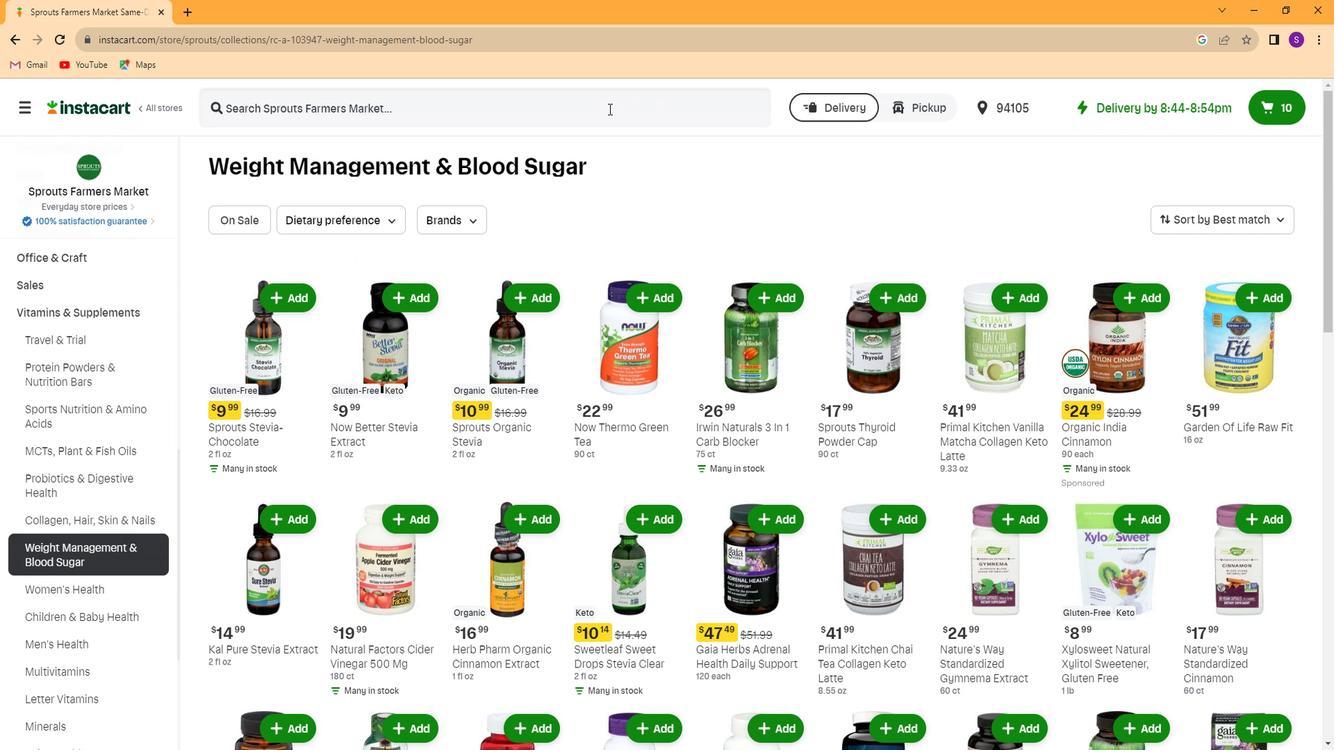 
Action: Mouse pressed left at (607, 108)
Screenshot: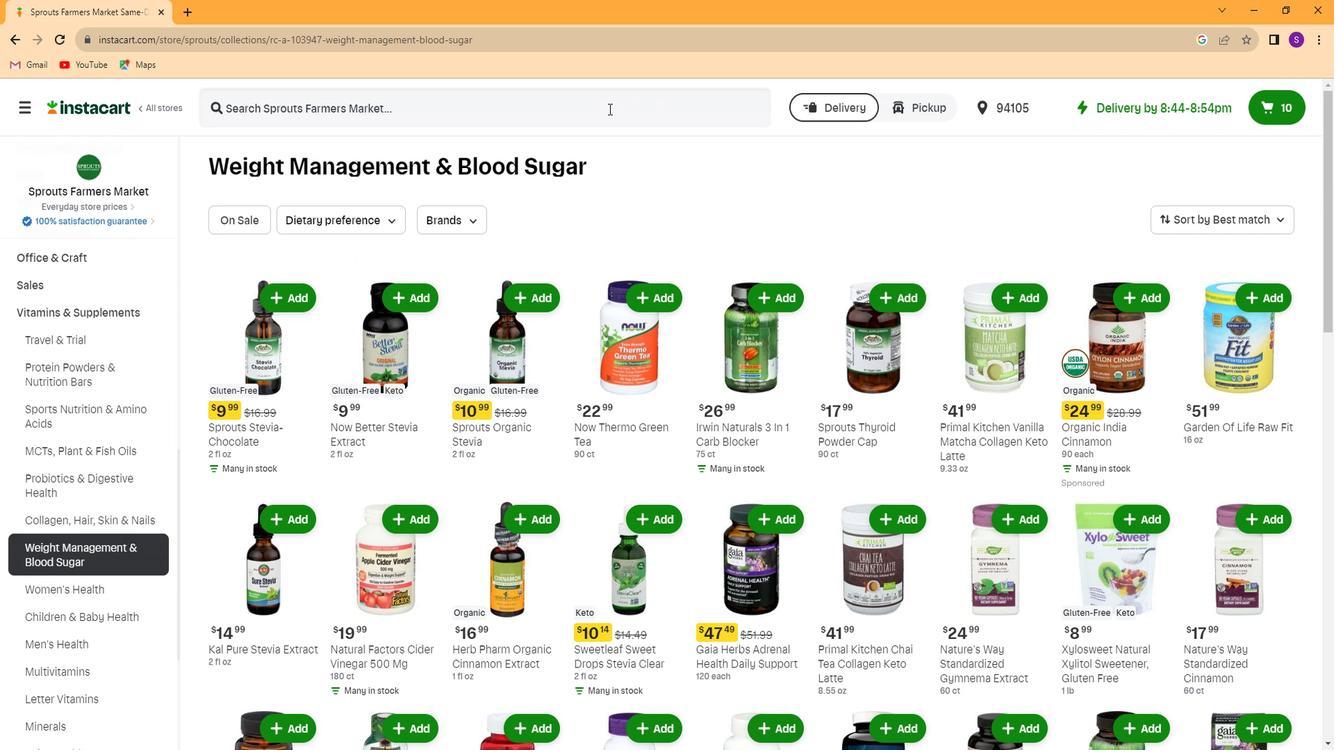 
Action: Key pressed <Key.caps_lock>E<Key.caps_lock>nzymedica<Key.space><Key.caps_lock>A<Key.caps_lock>pple<Key.space><Key.caps_lock>C<Key.caps_lock>ider<Key.space><Key.caps_lock>V<Key.caps_lock>inegar<Key.space><Key.caps_lock>G<Key.caps_lock>ummies<Key.enter>
Screenshot: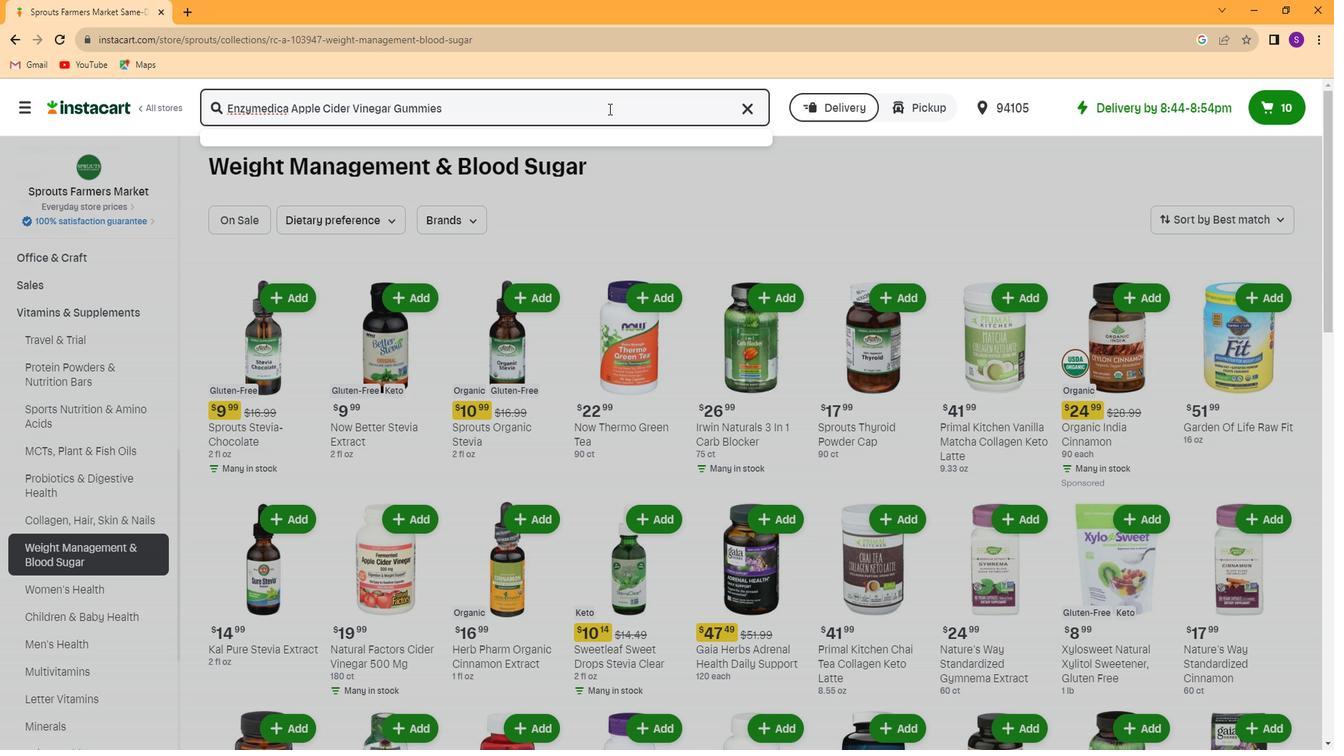 
Action: Mouse moved to (375, 264)
Screenshot: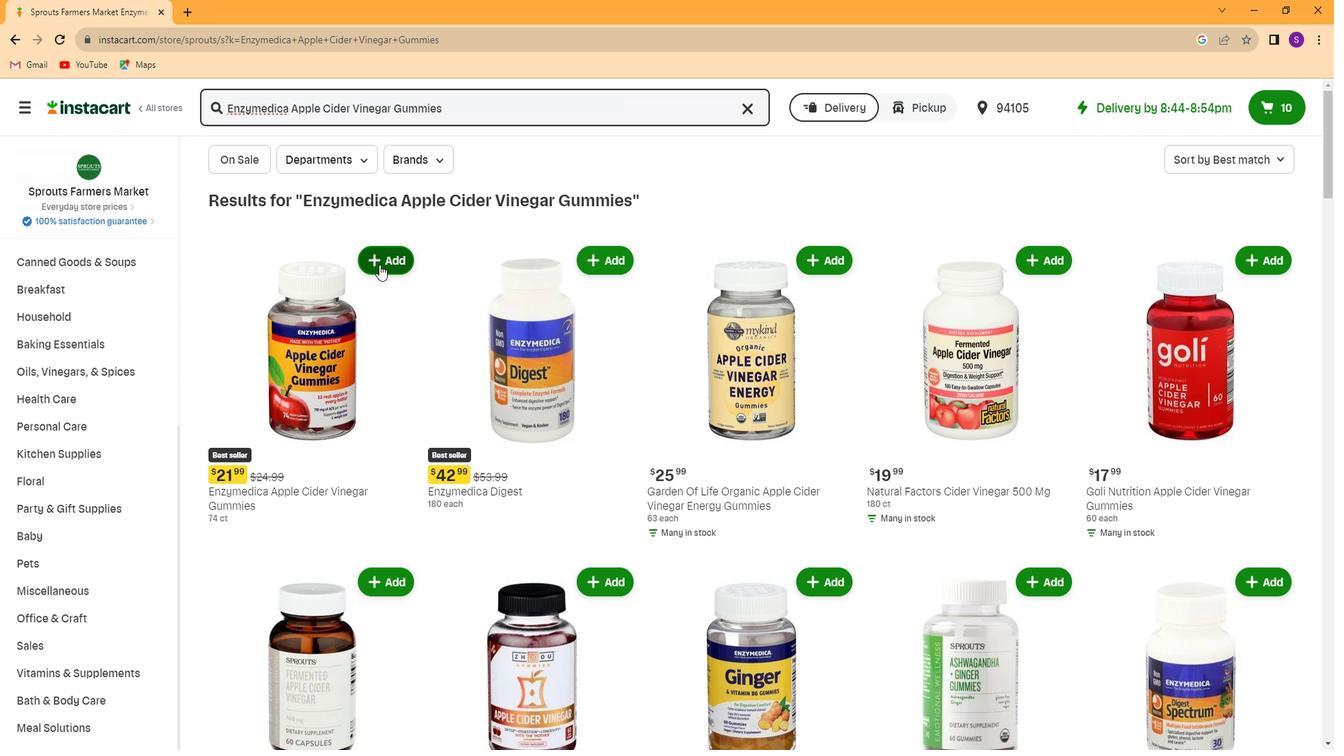 
Action: Mouse pressed left at (375, 264)
Screenshot: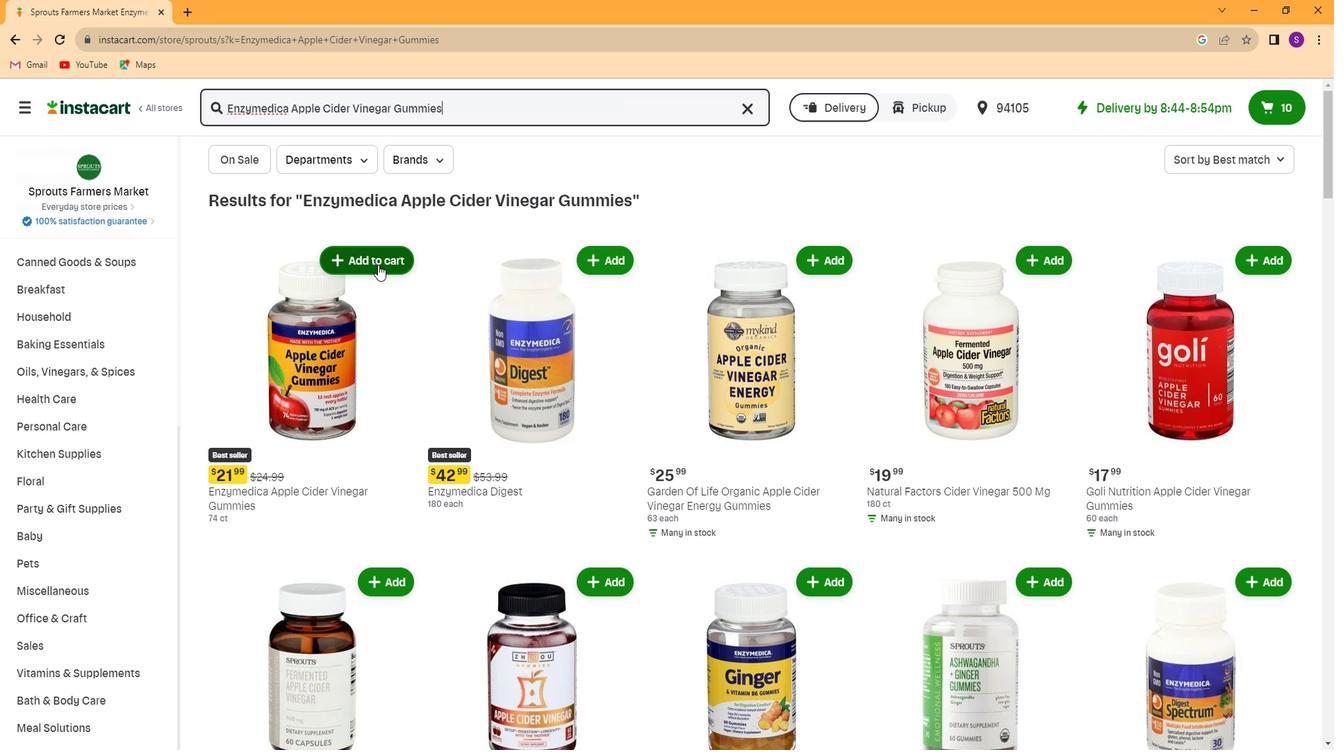
Action: Mouse moved to (772, 473)
Screenshot: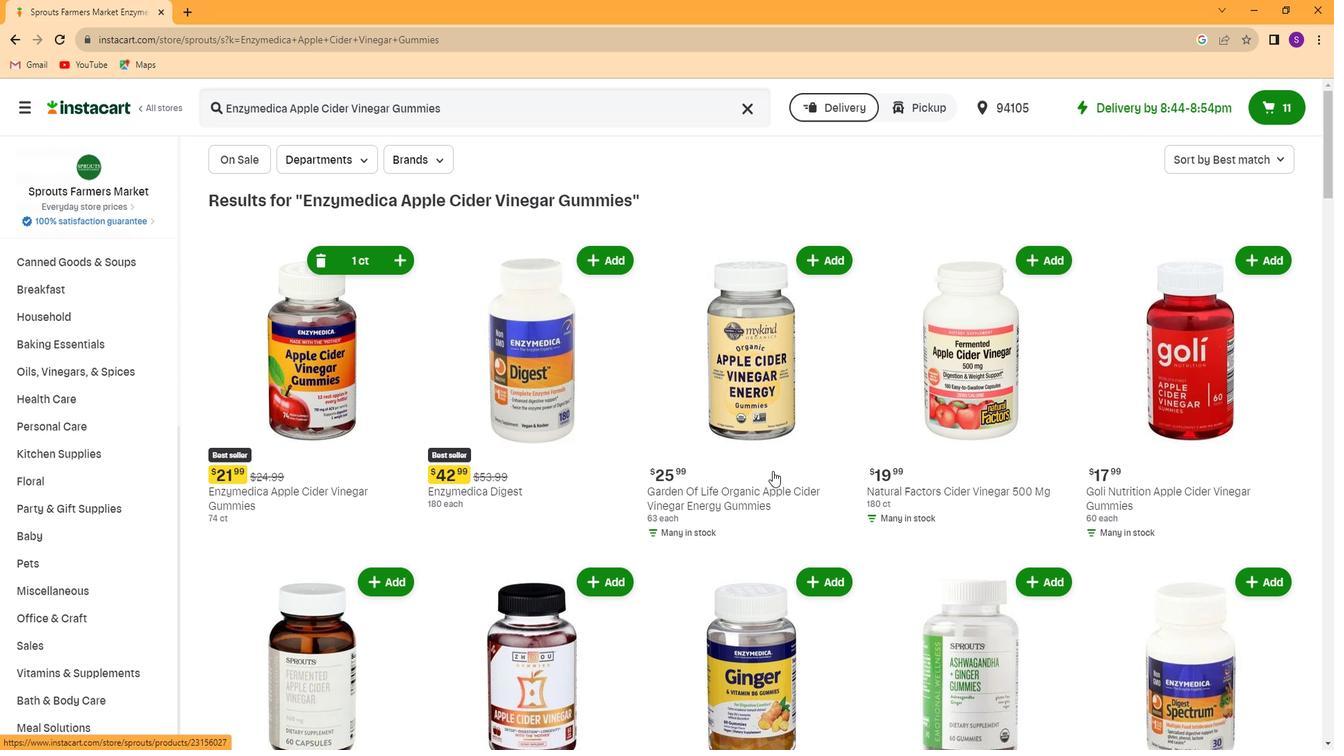 
